 Task: Add an event with the title Annual Budget Planning, date '2024/05/21', time 8:00 AM to 10:00 AMand add a description: The quality assurance team will provide recommendations for process improvements based on their findings. These recommendations may include suggestions for enhancing project management practices, refining development methodologies, or implementing quality control measures., put the event into Yellow category . Add location for the event as: 789 Khan El Khalili Bazaar, Cairo, Egypt, logged in from the account softage.2@softage.netand send the event invitation to softage.1@softage.net and softage.3@softage.net. Set a reminder for the event 1 hour before
Action: Mouse moved to (98, 114)
Screenshot: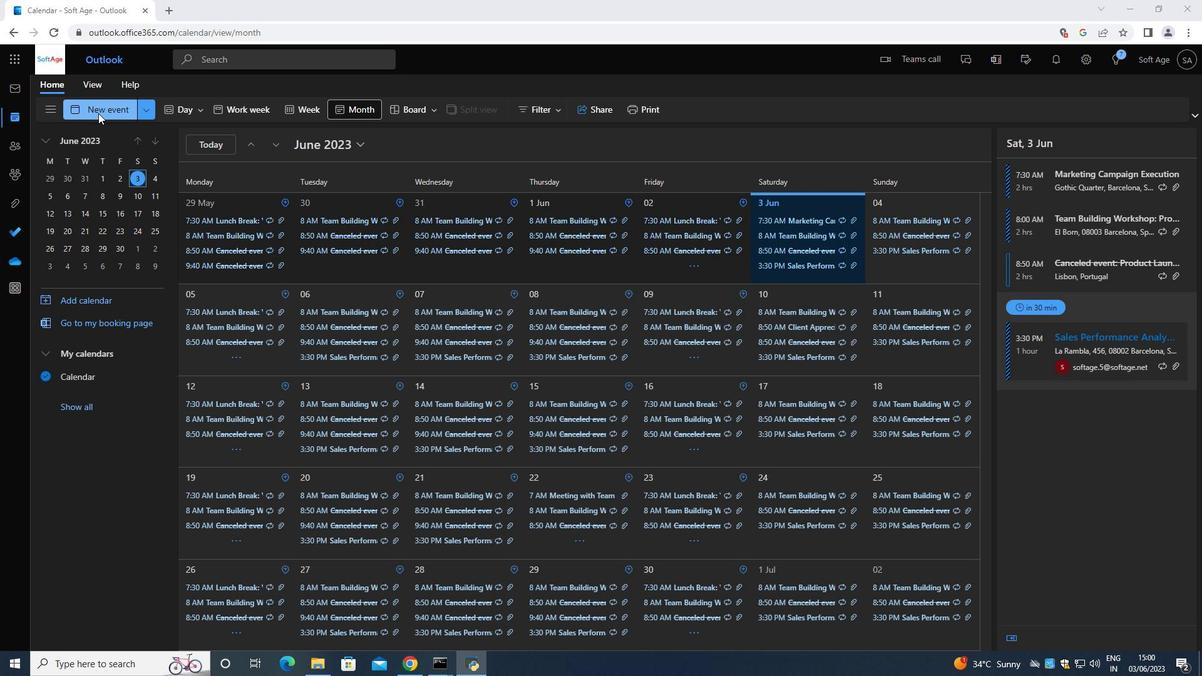 
Action: Mouse pressed left at (98, 114)
Screenshot: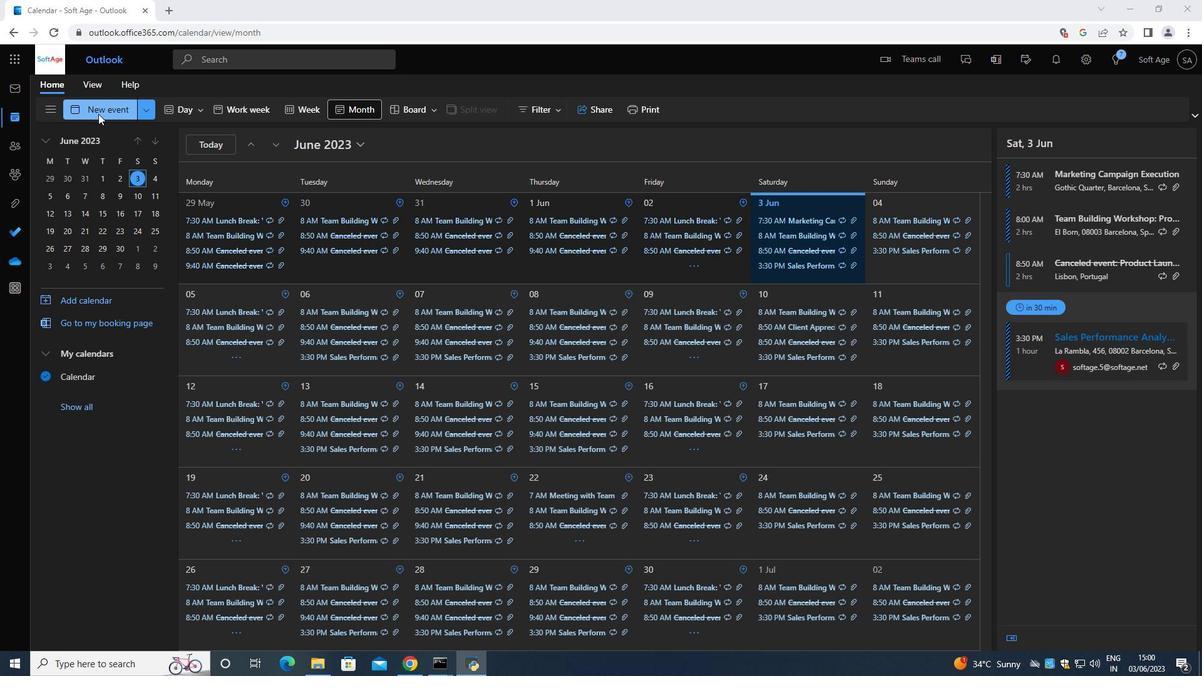 
Action: Mouse moved to (404, 186)
Screenshot: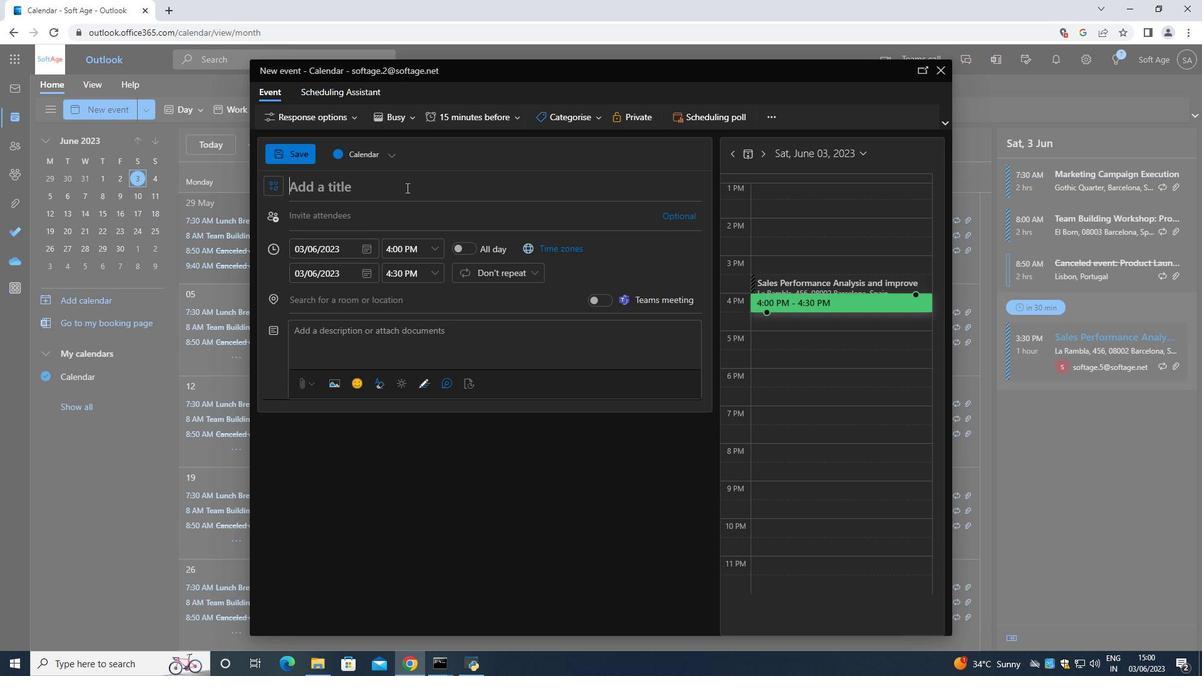 
Action: Key pressed <Key.shift><Key.shift><Key.shift><Key.shift>Annual<Key.space><Key.shift>Budget<Key.space><Key.shift>Planning<Key.space>
Screenshot: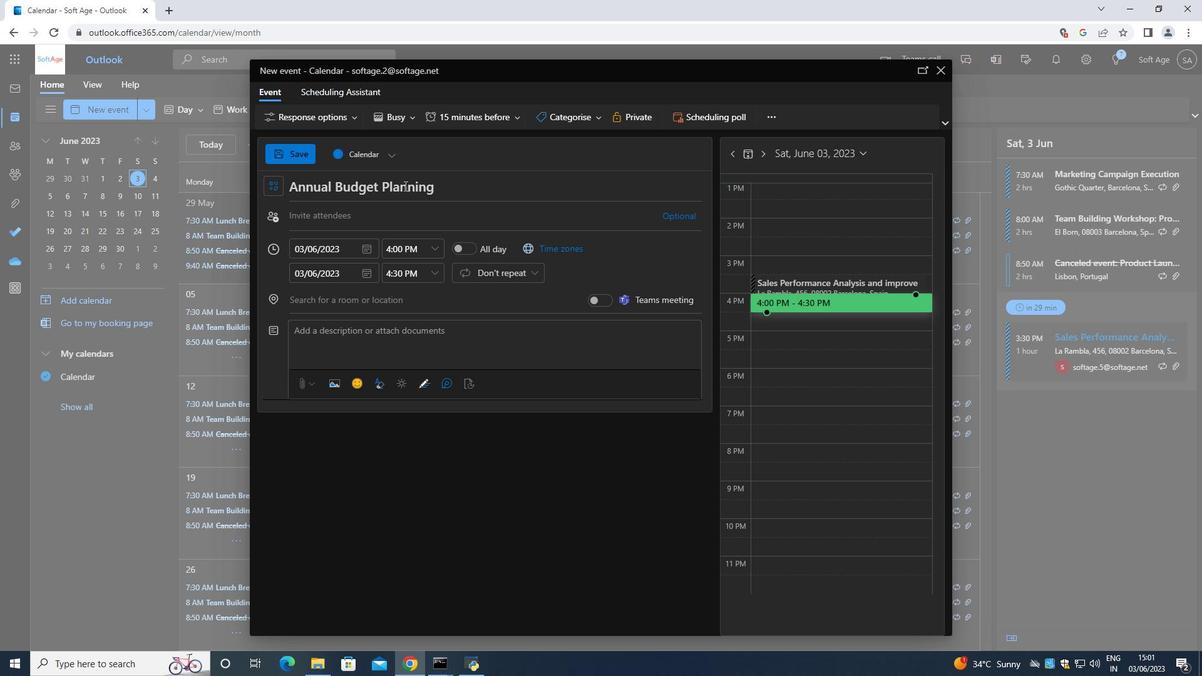 
Action: Mouse moved to (370, 250)
Screenshot: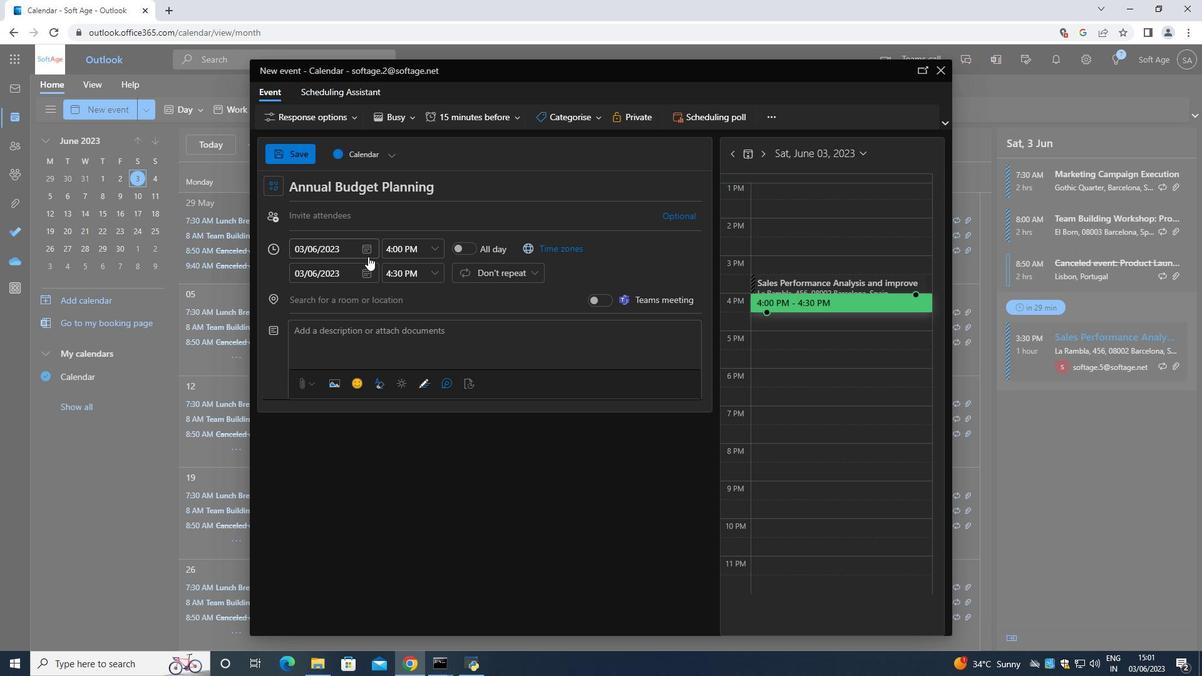 
Action: Mouse pressed left at (370, 250)
Screenshot: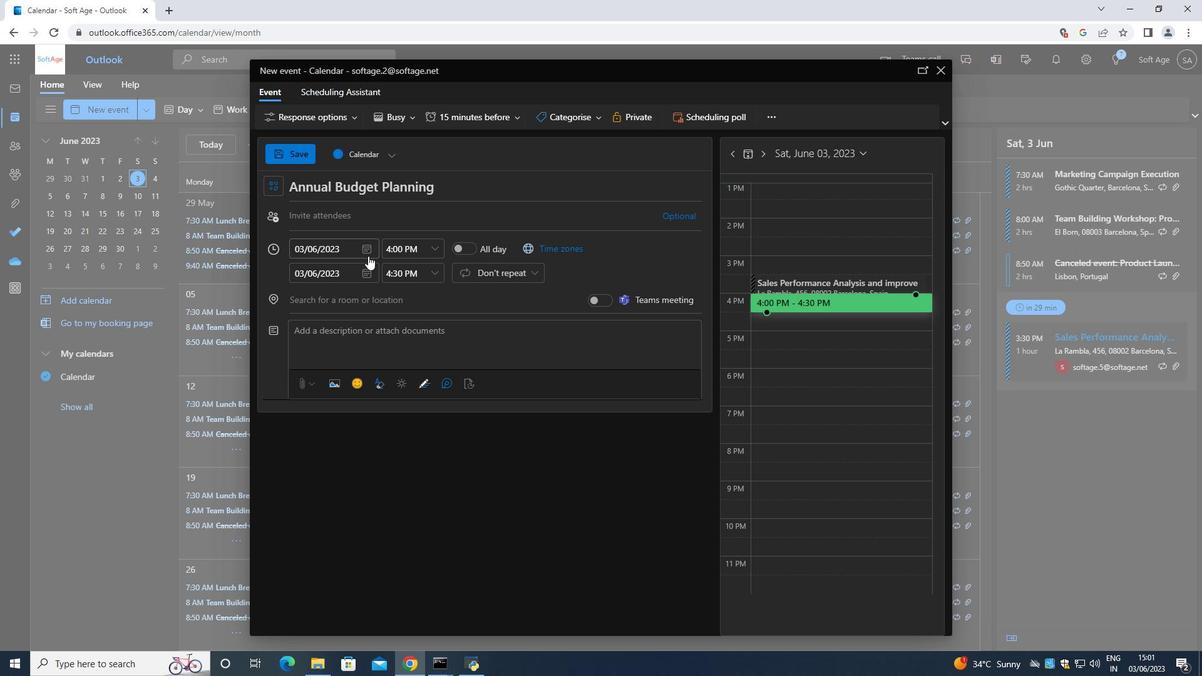 
Action: Mouse moved to (409, 279)
Screenshot: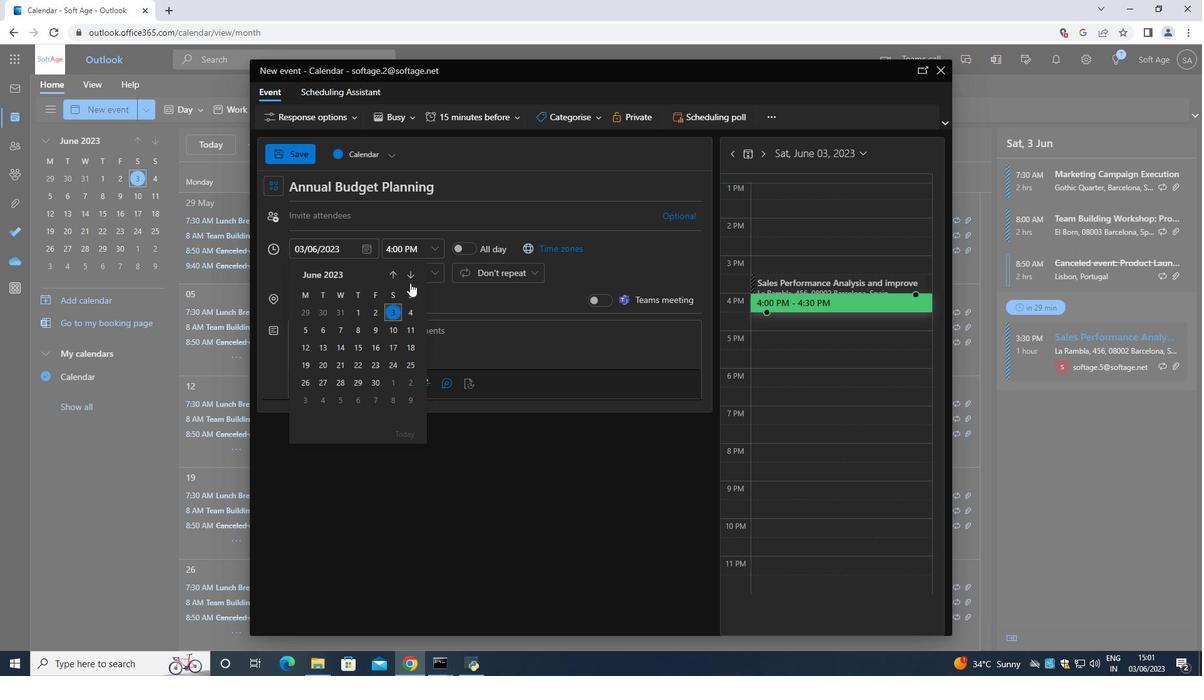 
Action: Mouse pressed left at (409, 279)
Screenshot: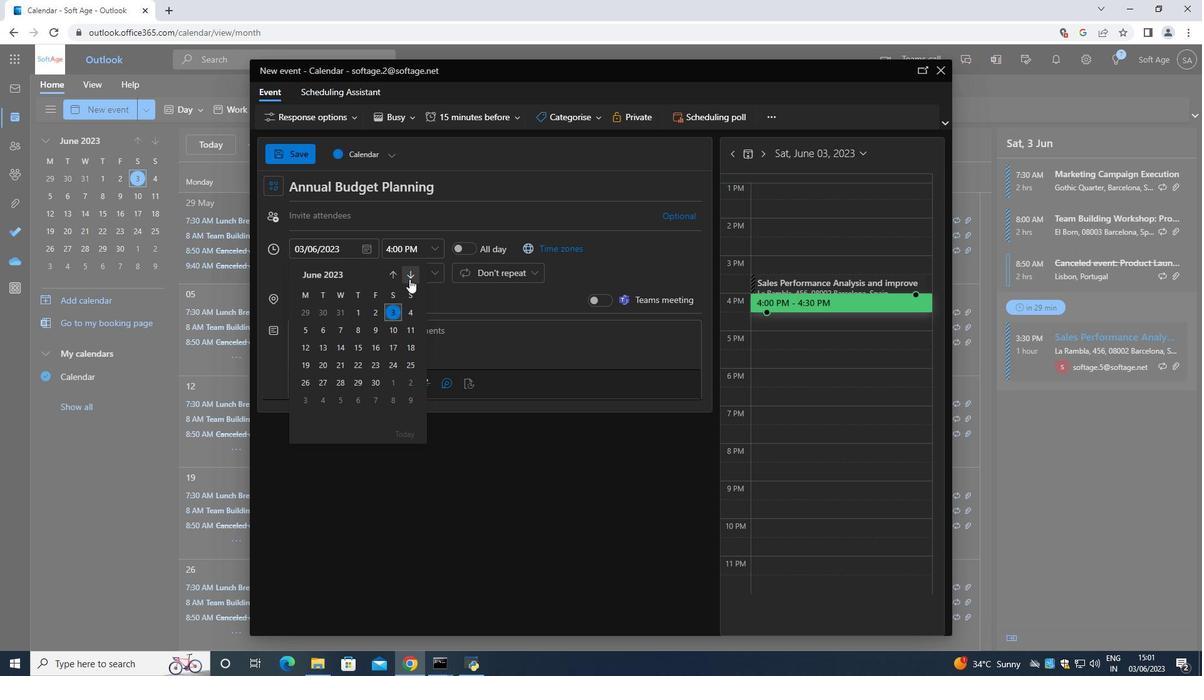 
Action: Mouse pressed left at (409, 279)
Screenshot: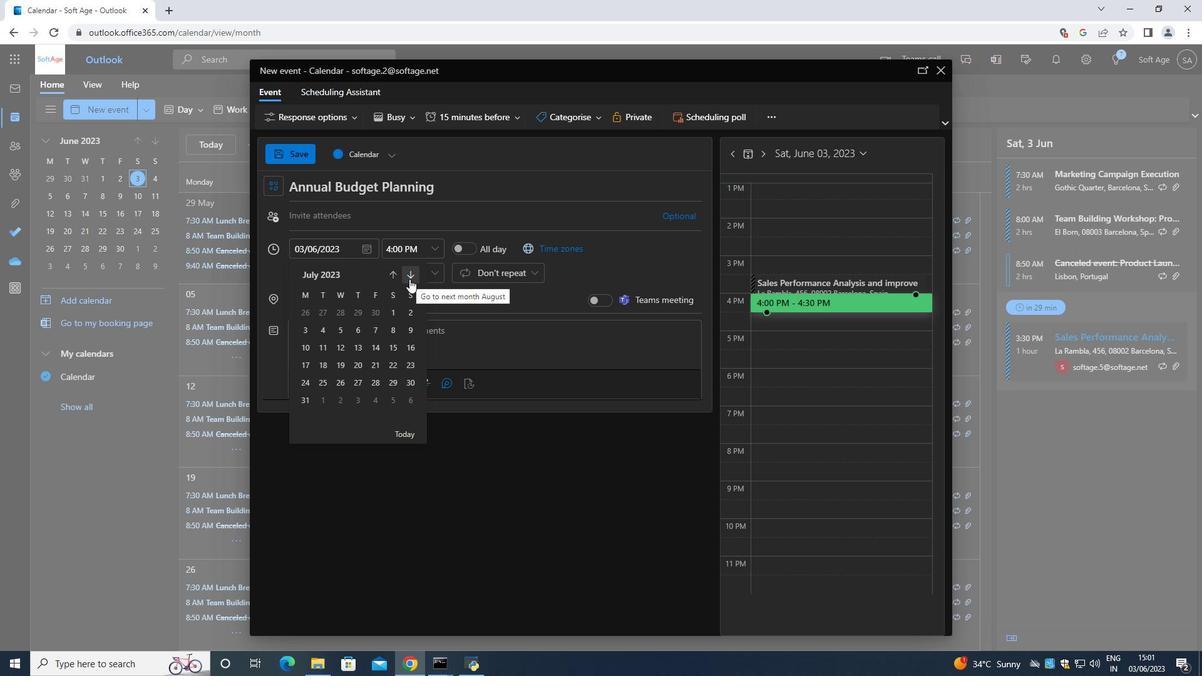 
Action: Mouse pressed left at (409, 279)
Screenshot: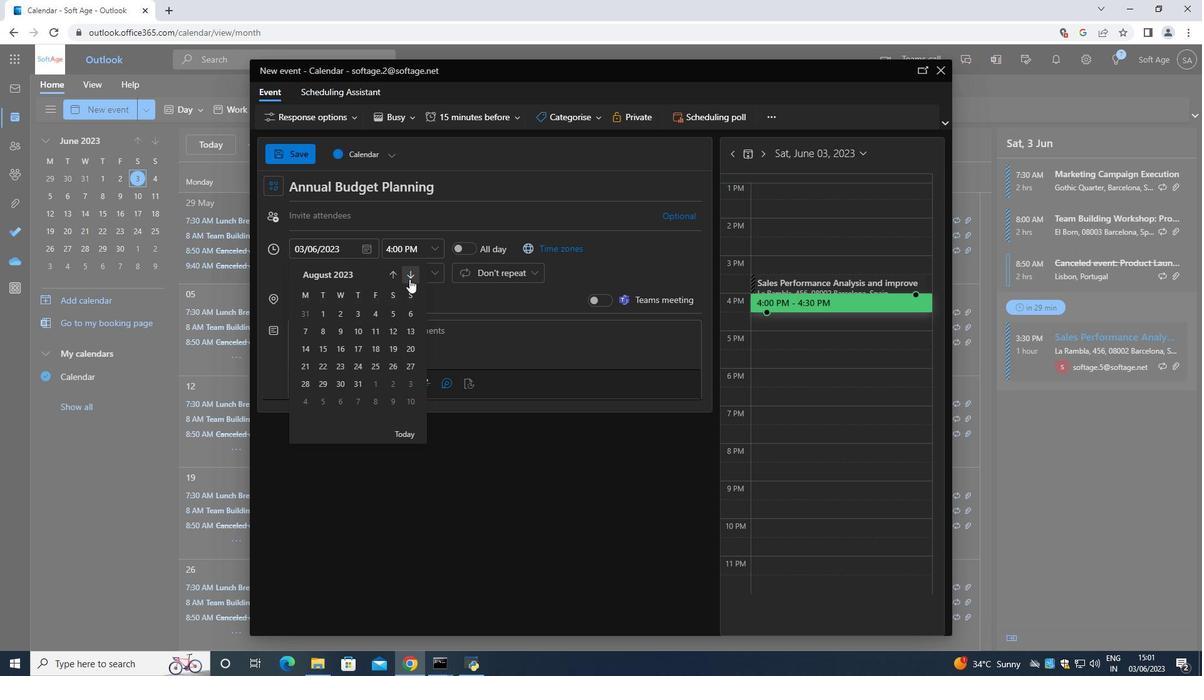 
Action: Mouse pressed left at (409, 279)
Screenshot: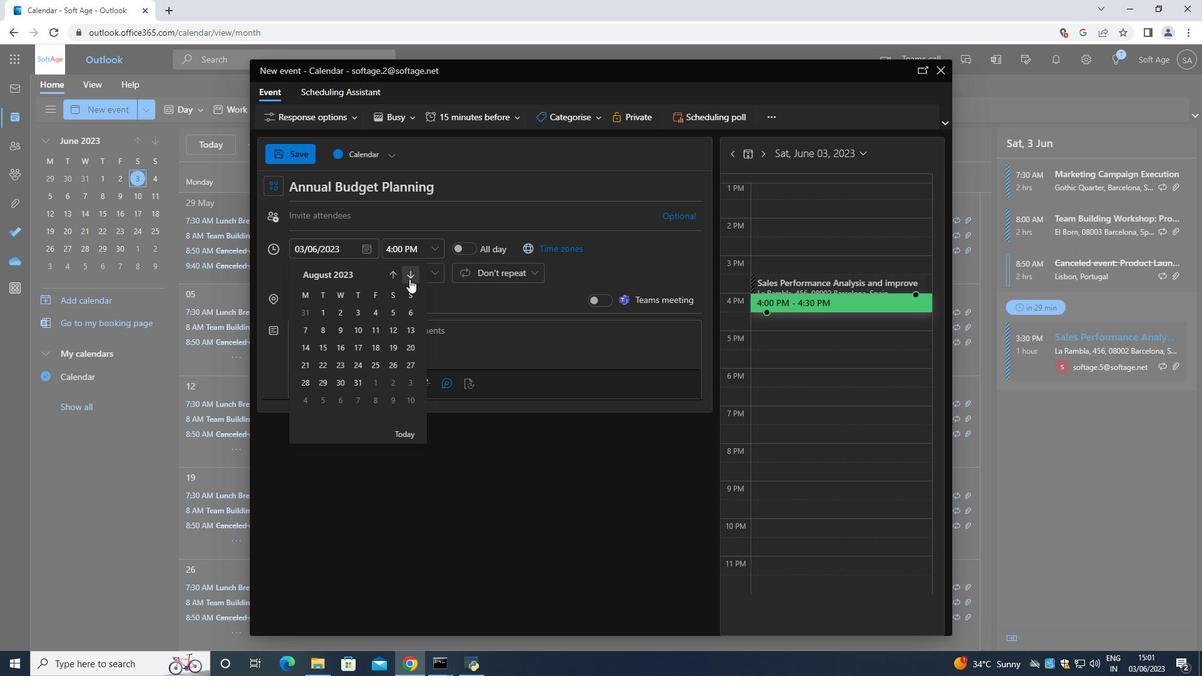 
Action: Mouse pressed left at (409, 279)
Screenshot: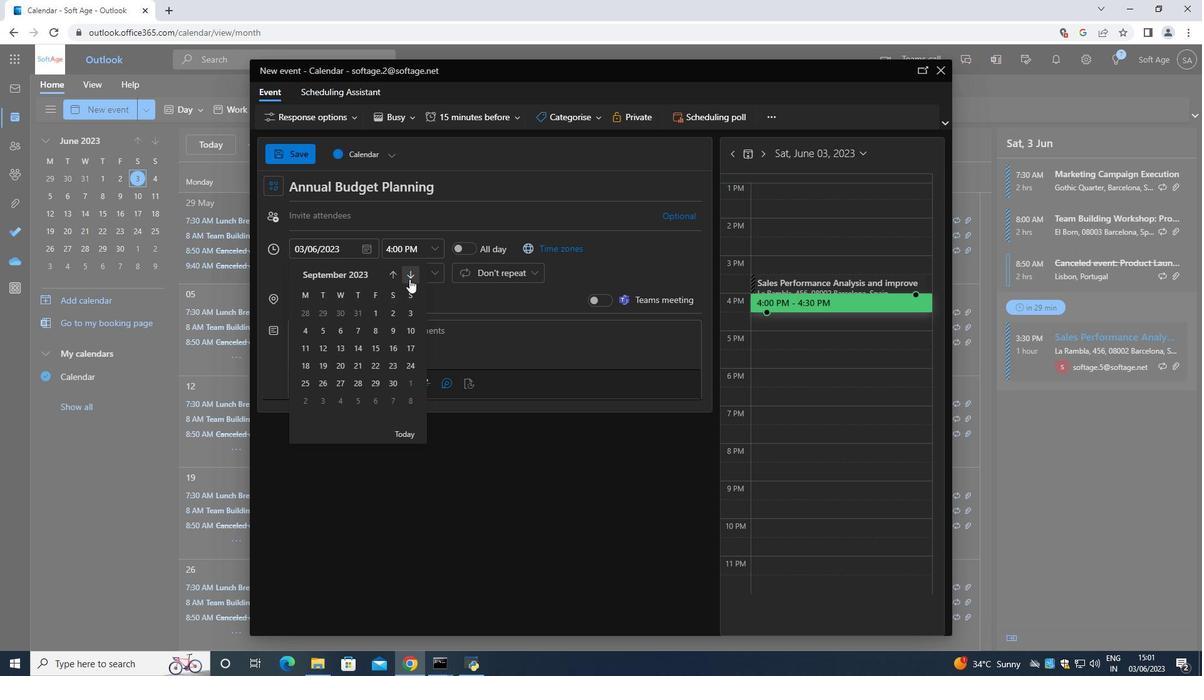 
Action: Mouse pressed left at (409, 279)
Screenshot: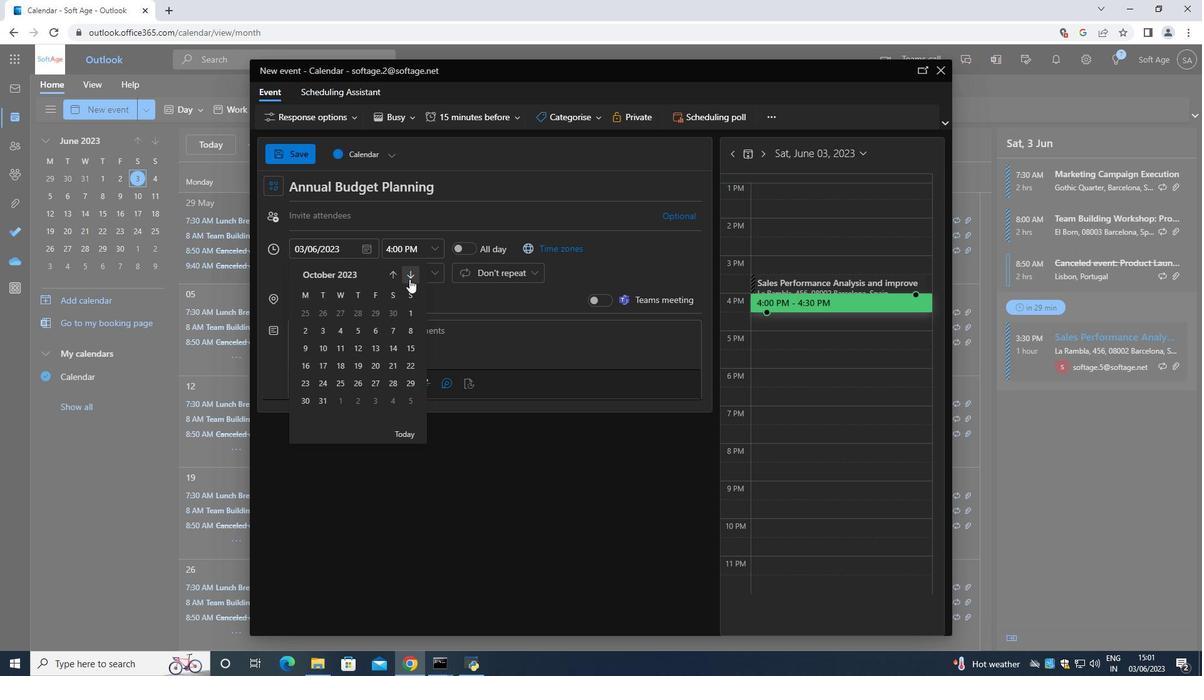 
Action: Mouse moved to (409, 278)
Screenshot: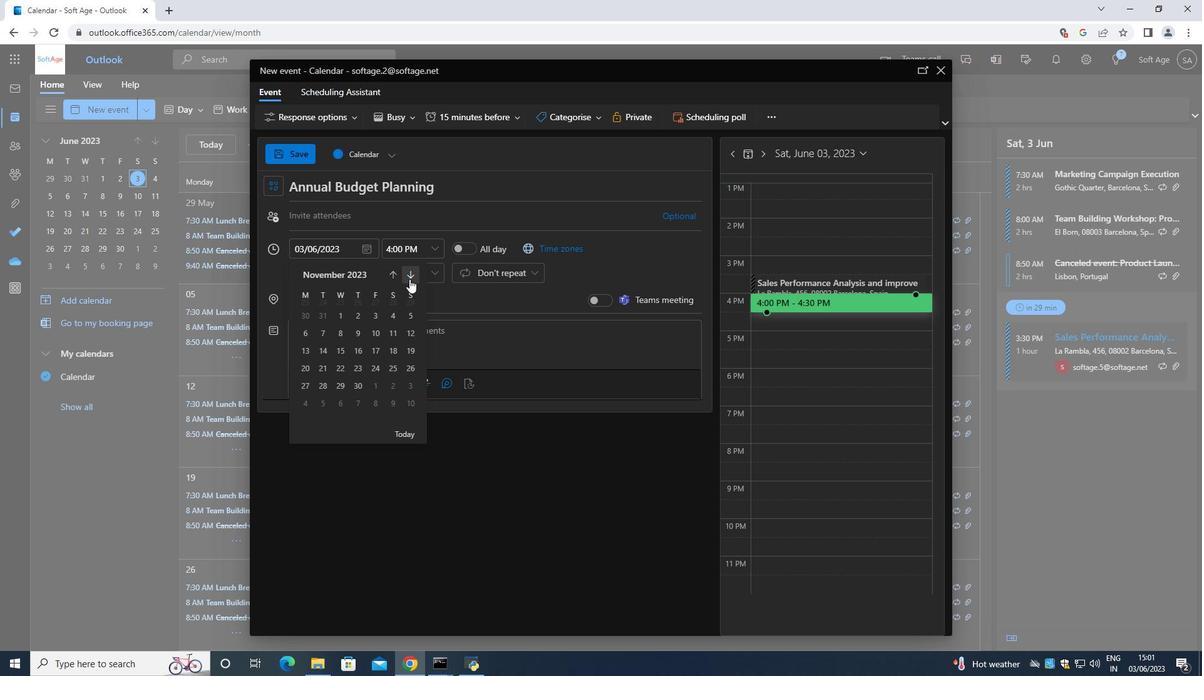 
Action: Mouse pressed left at (409, 278)
Screenshot: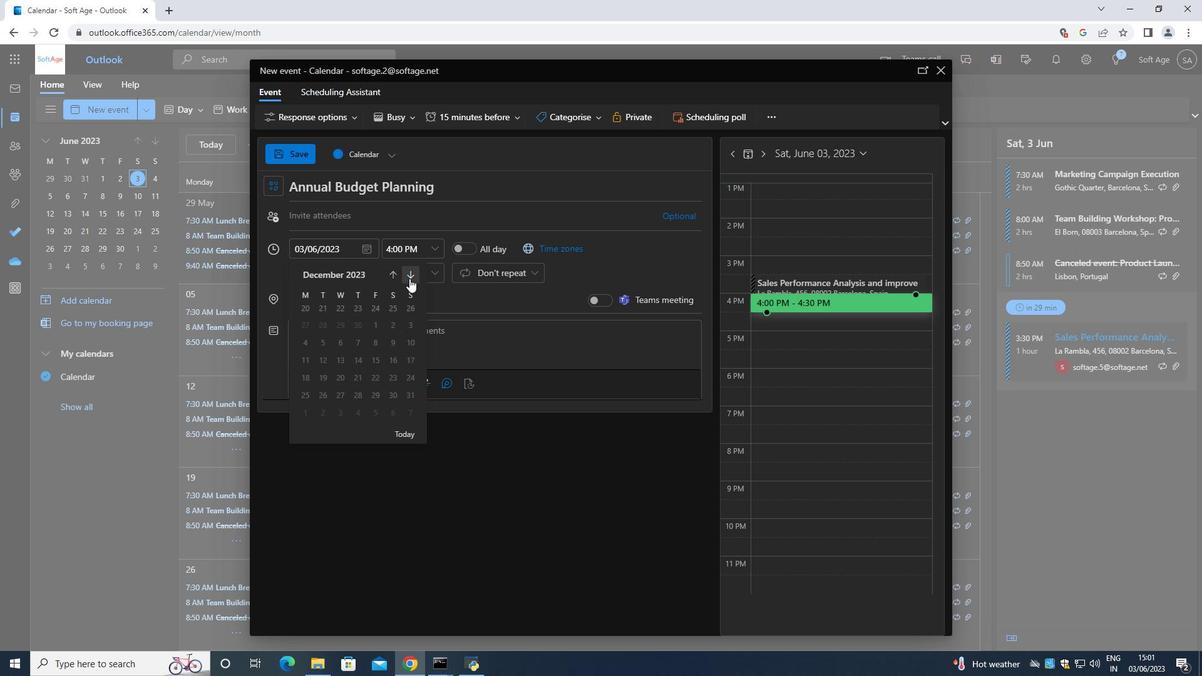 
Action: Mouse pressed left at (409, 278)
Screenshot: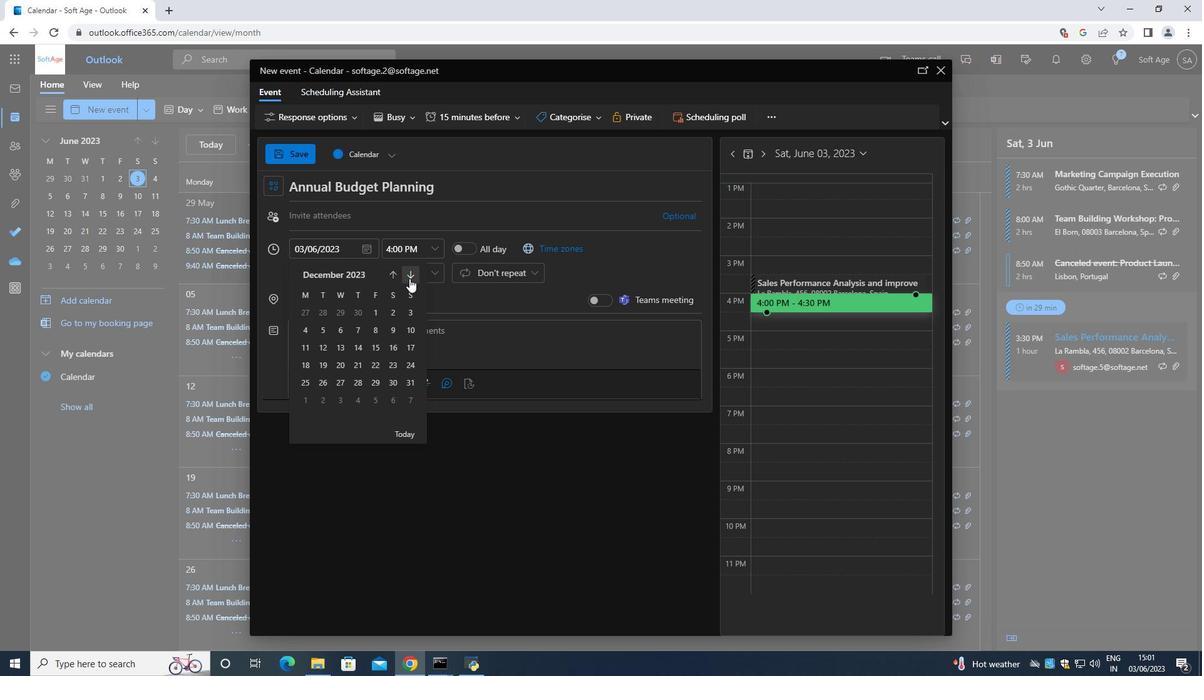 
Action: Mouse pressed left at (409, 278)
Screenshot: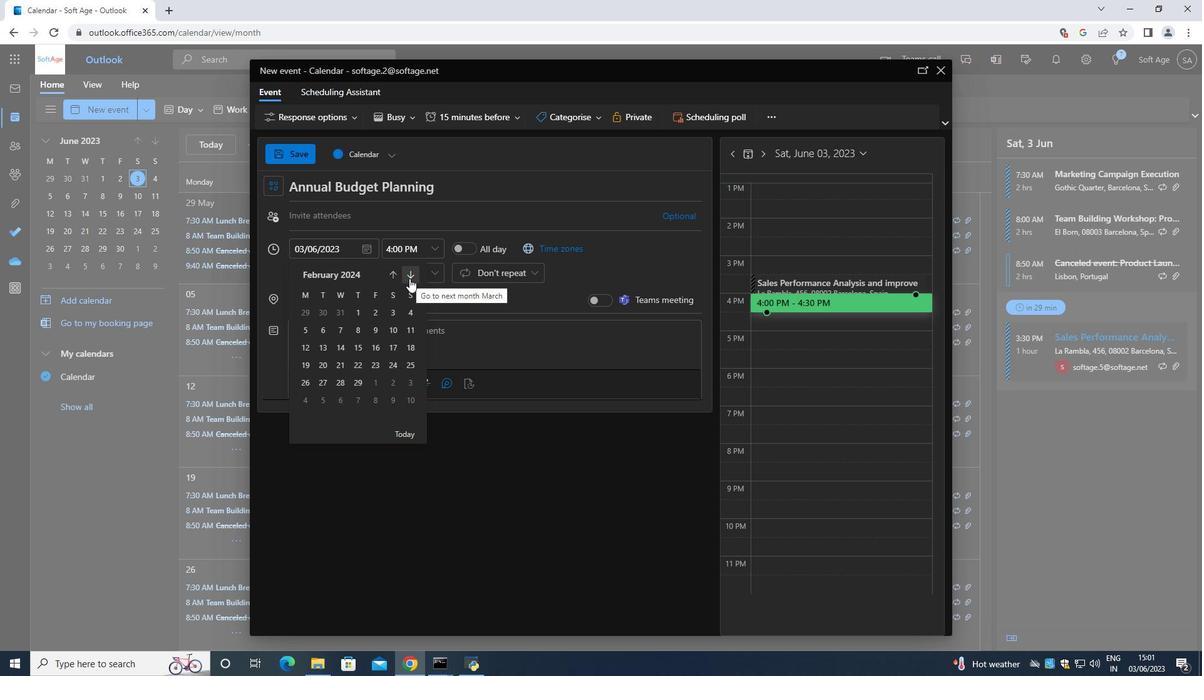 
Action: Mouse pressed left at (409, 278)
Screenshot: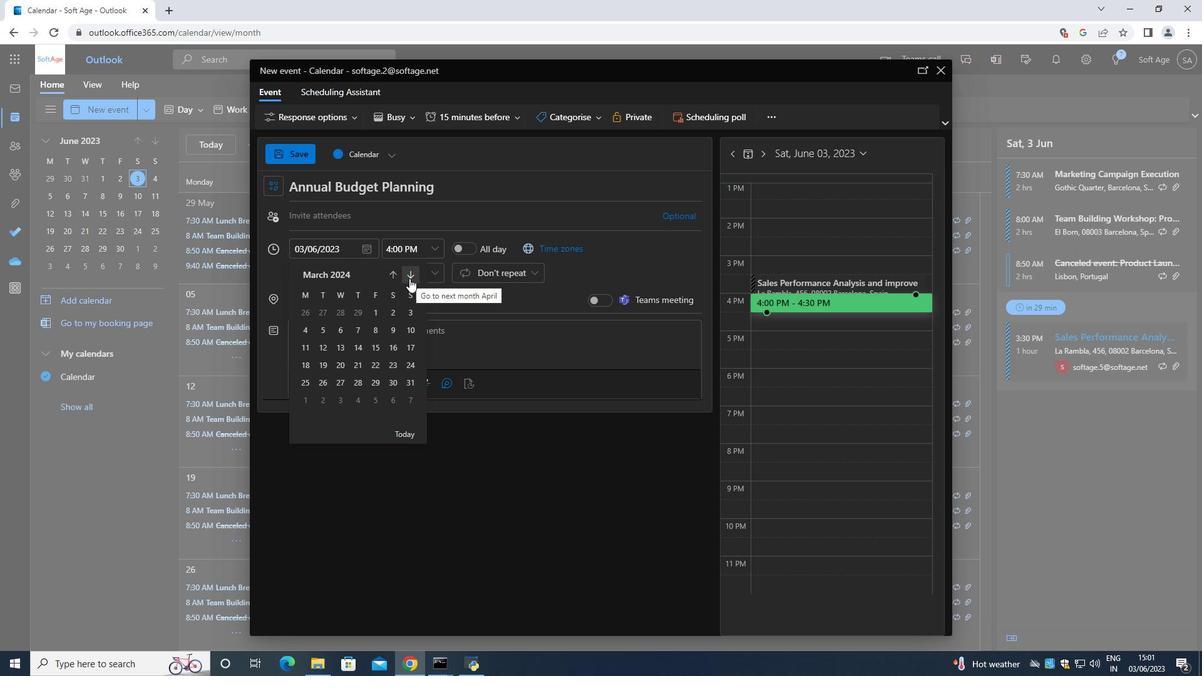 
Action: Mouse pressed left at (409, 278)
Screenshot: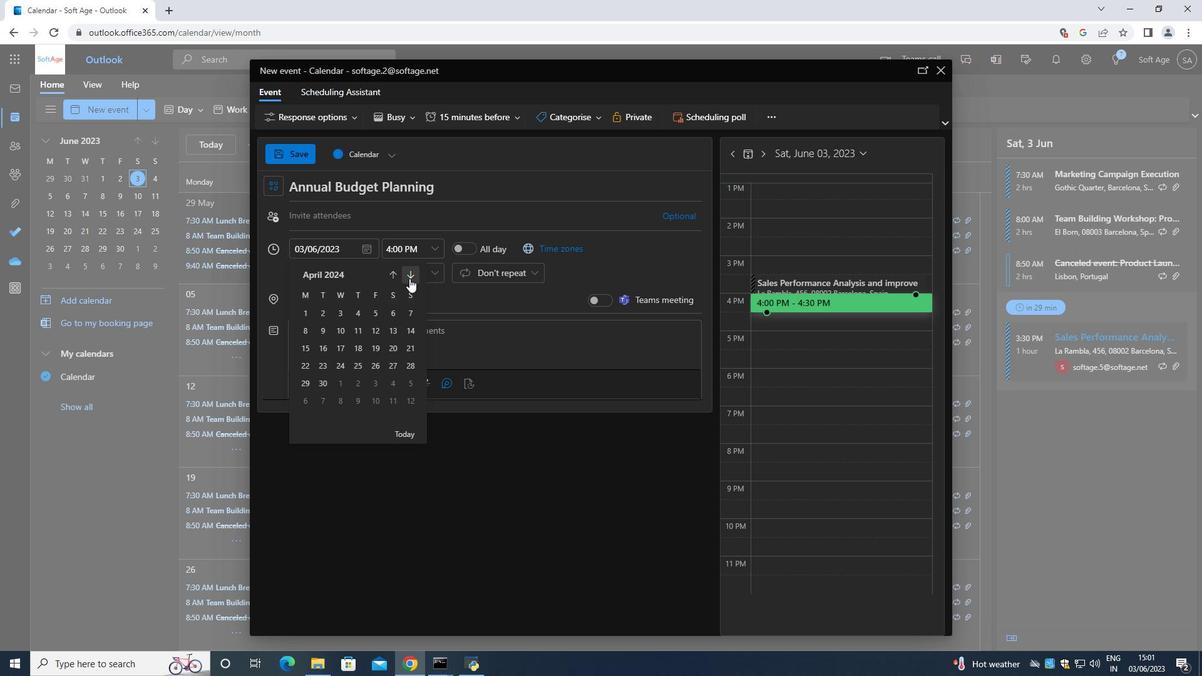 
Action: Mouse moved to (326, 367)
Screenshot: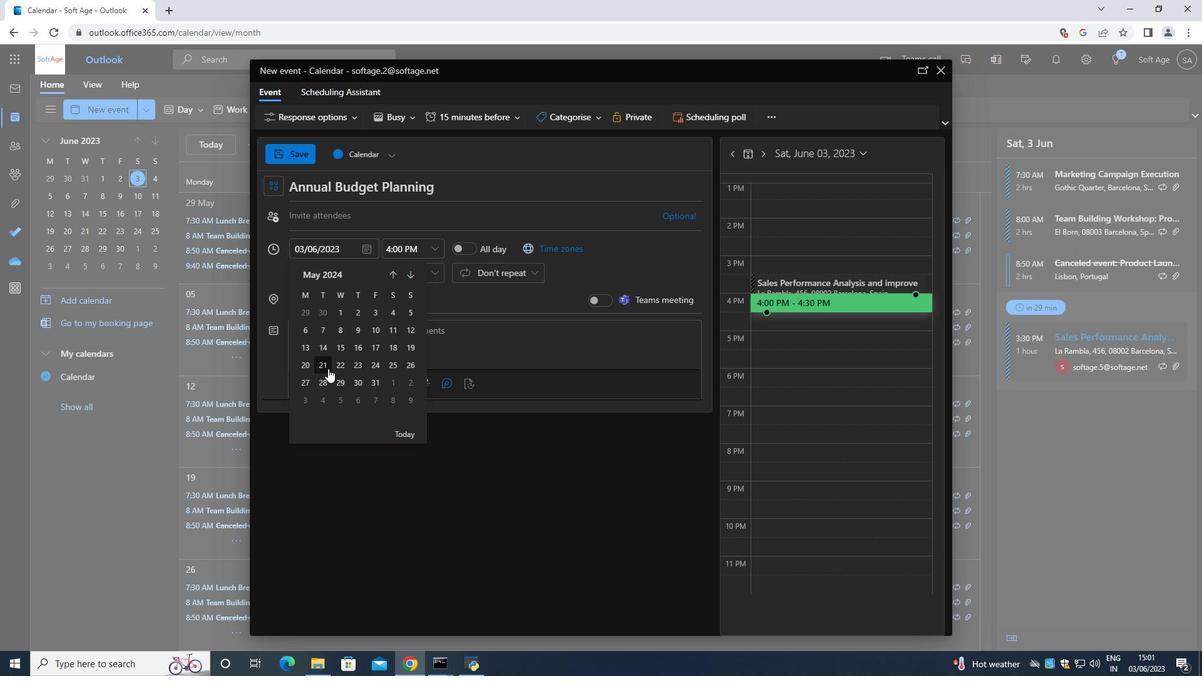 
Action: Mouse pressed left at (326, 367)
Screenshot: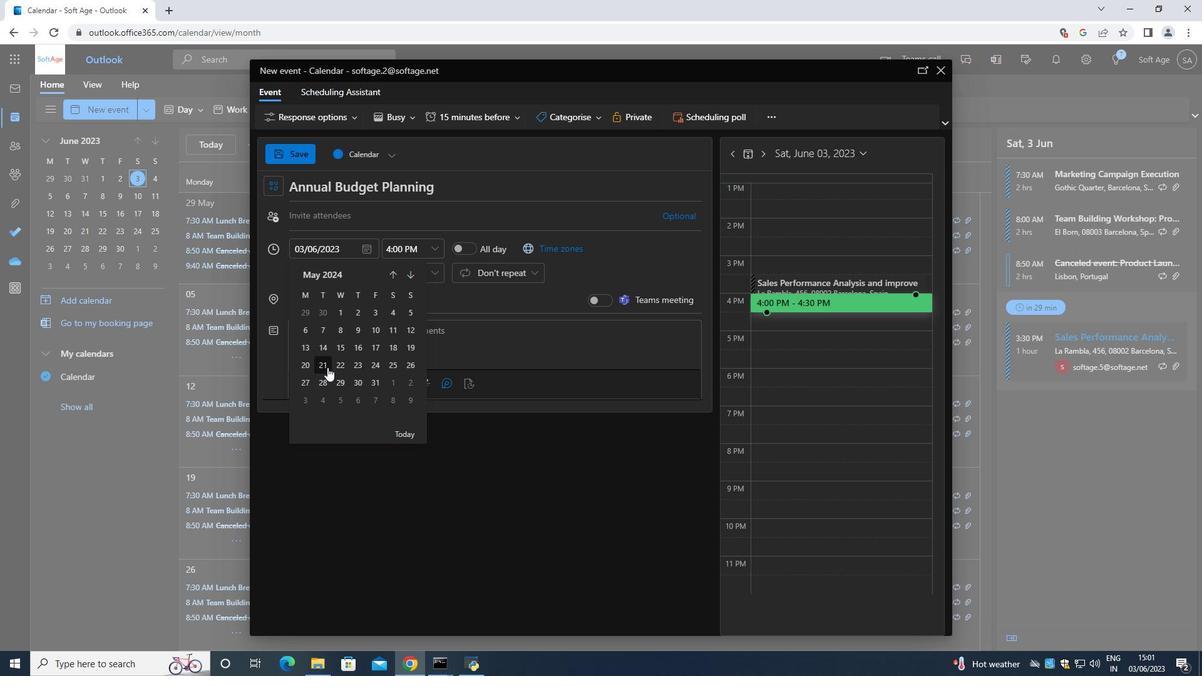 
Action: Mouse moved to (438, 251)
Screenshot: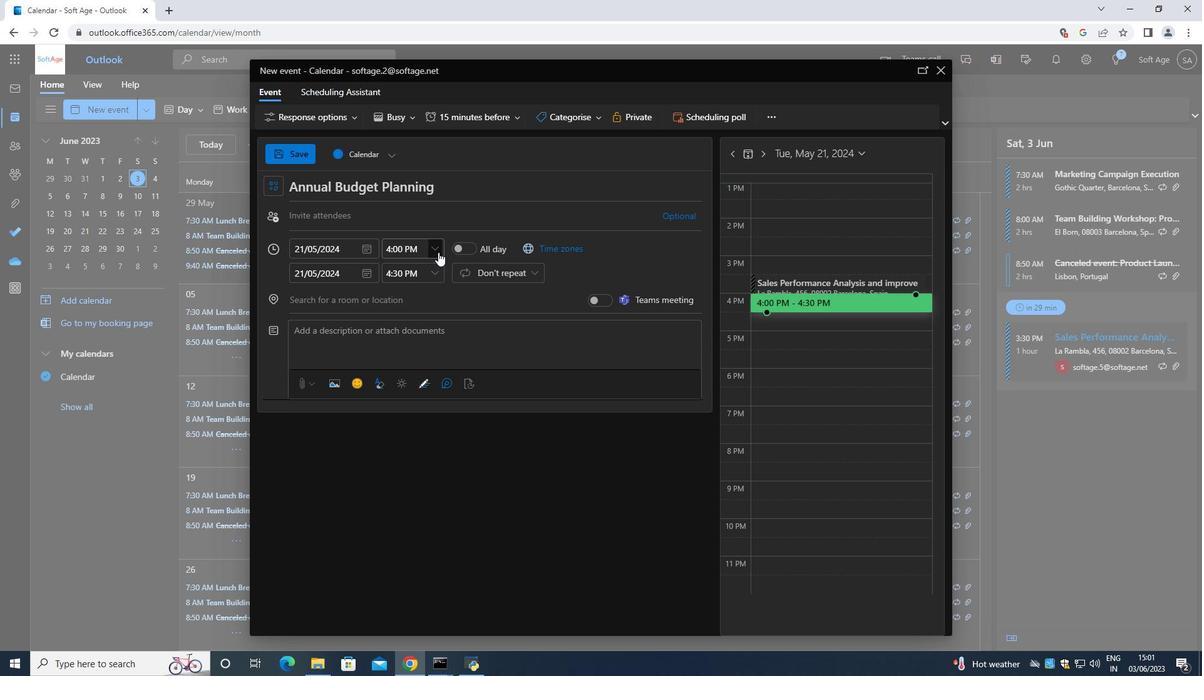 
Action: Mouse pressed left at (438, 251)
Screenshot: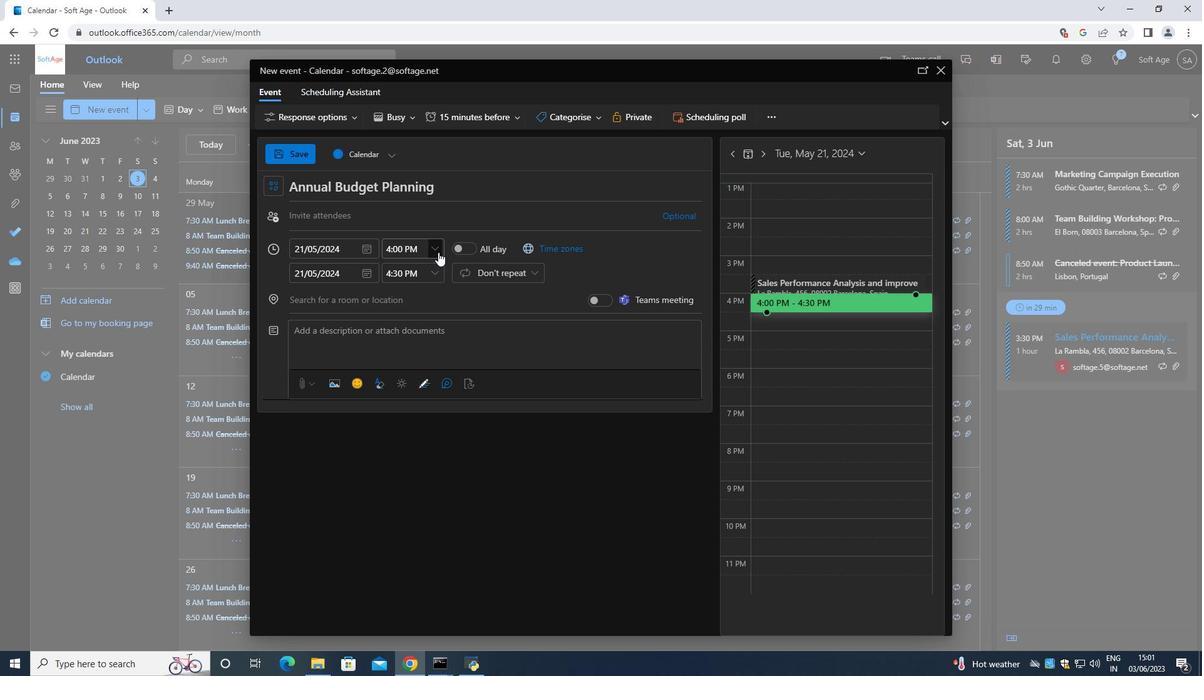 
Action: Mouse moved to (432, 274)
Screenshot: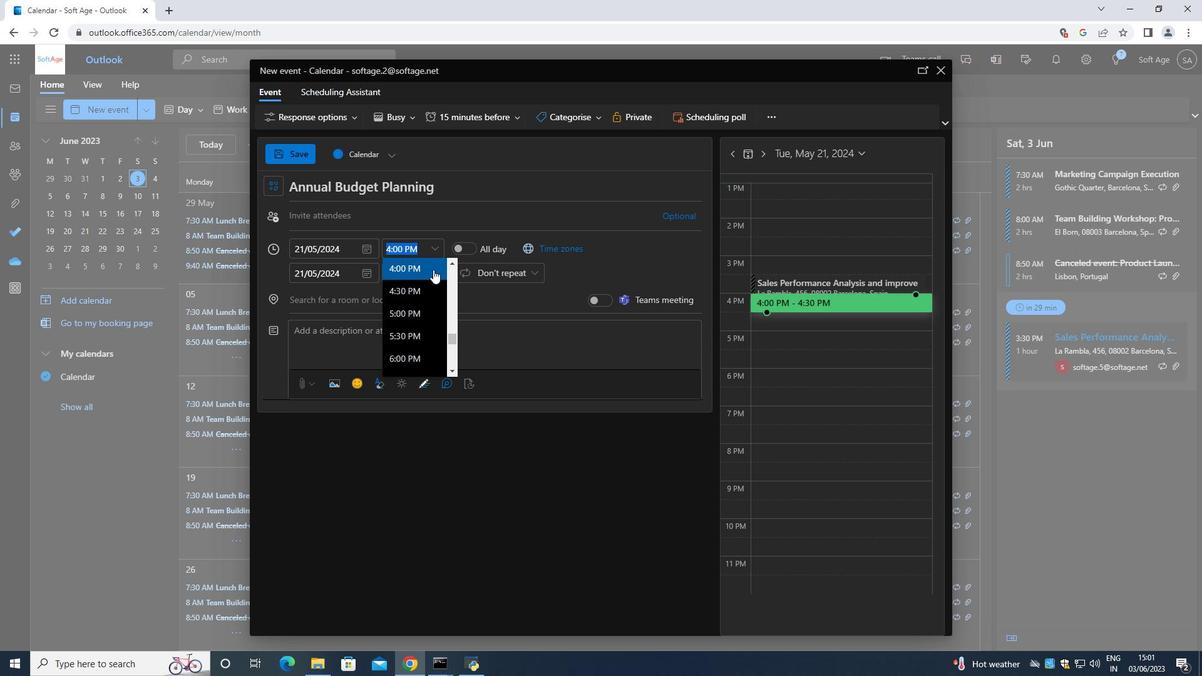 
Action: Mouse scrolled (432, 275) with delta (0, 0)
Screenshot: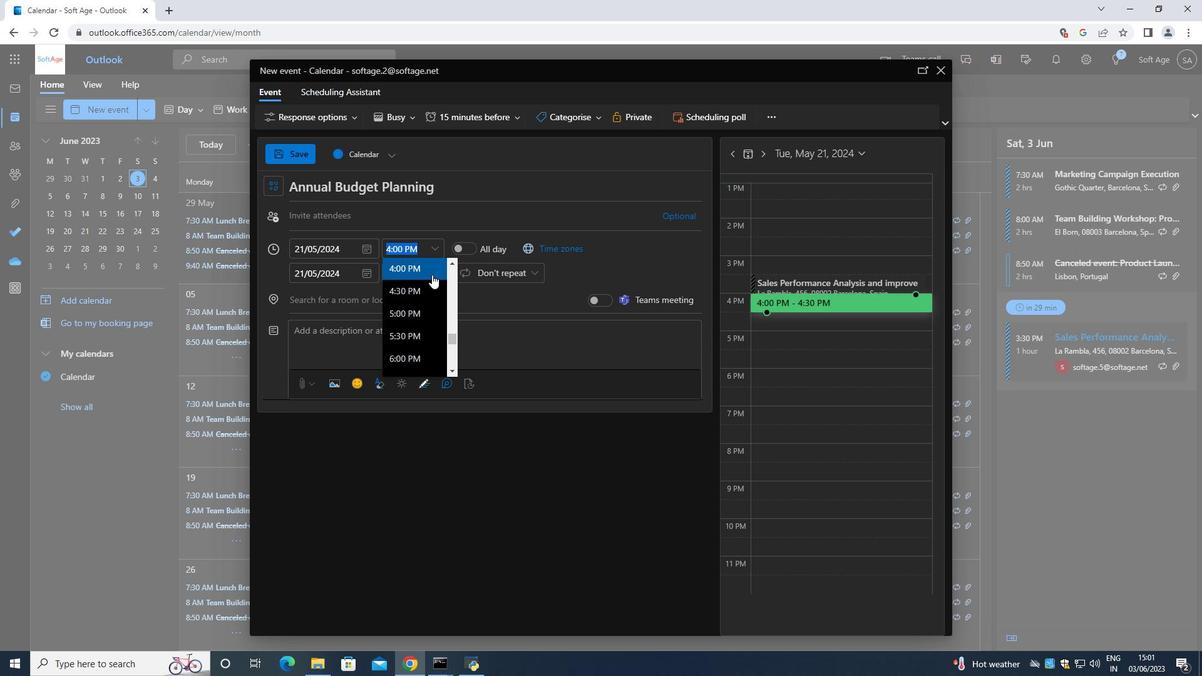 
Action: Mouse moved to (432, 275)
Screenshot: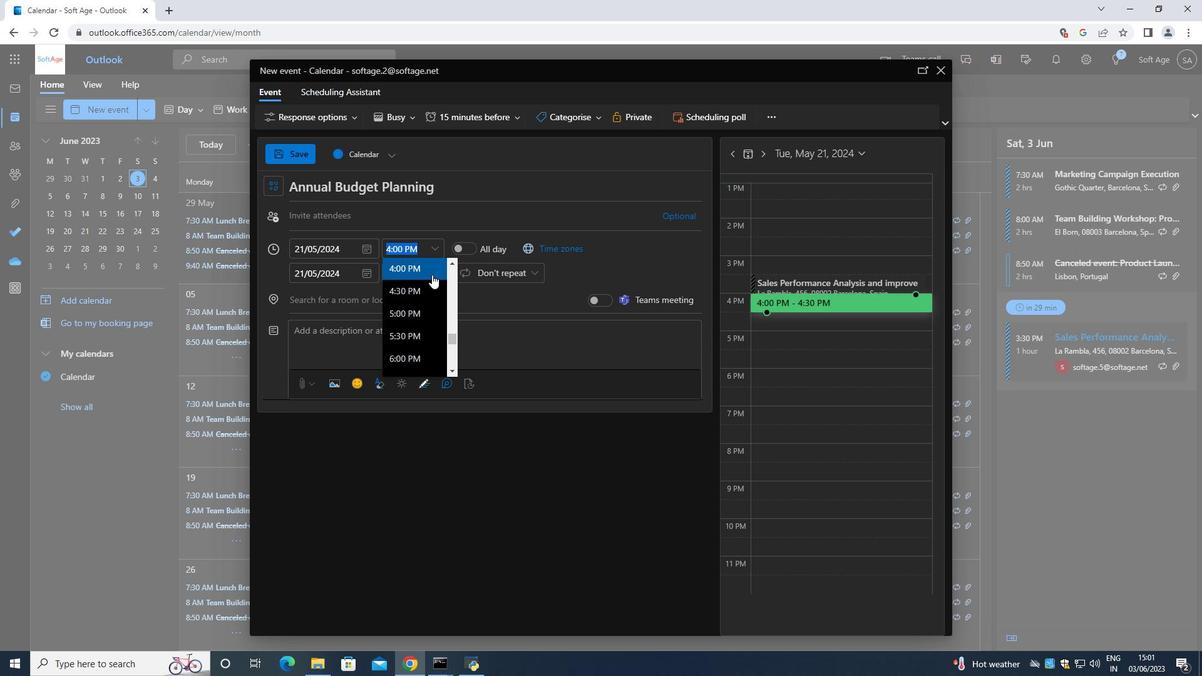 
Action: Mouse scrolled (432, 276) with delta (0, 0)
Screenshot: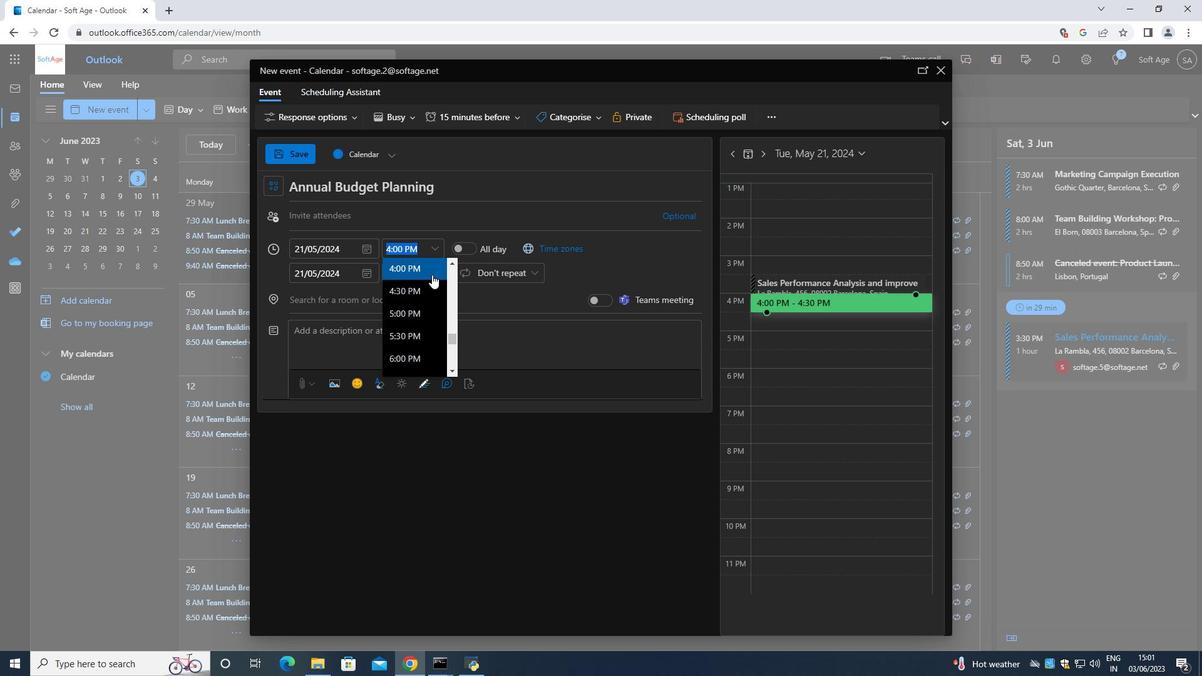 
Action: Mouse scrolled (432, 276) with delta (0, 0)
Screenshot: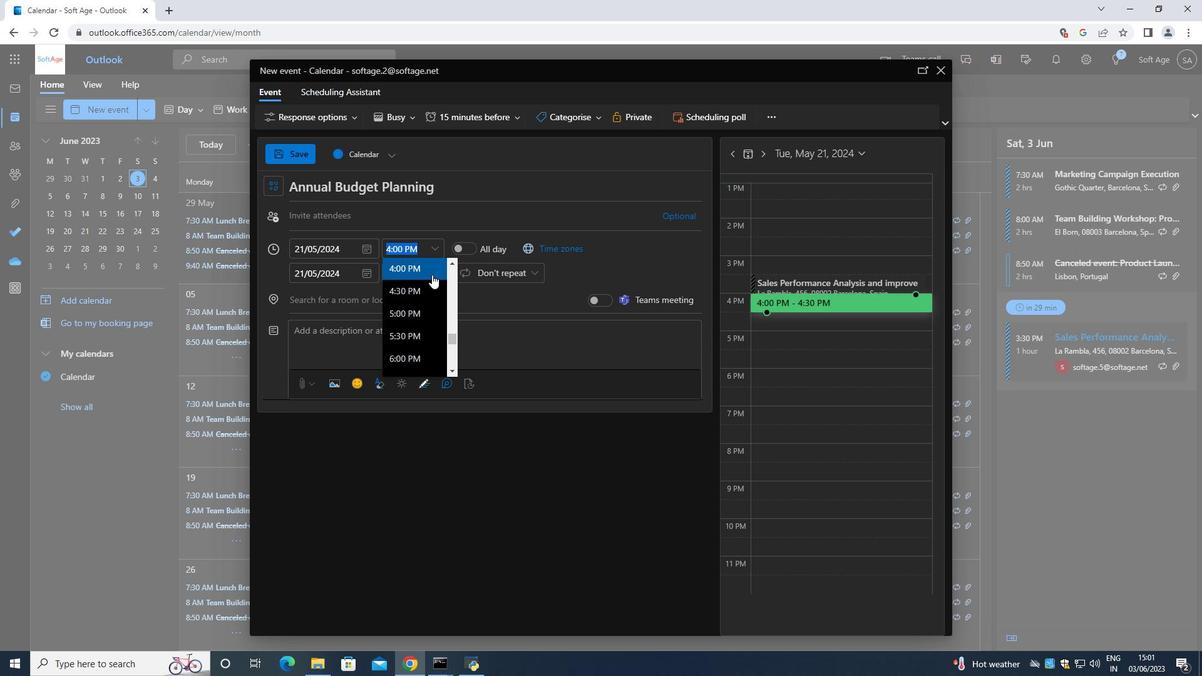 
Action: Mouse moved to (432, 275)
Screenshot: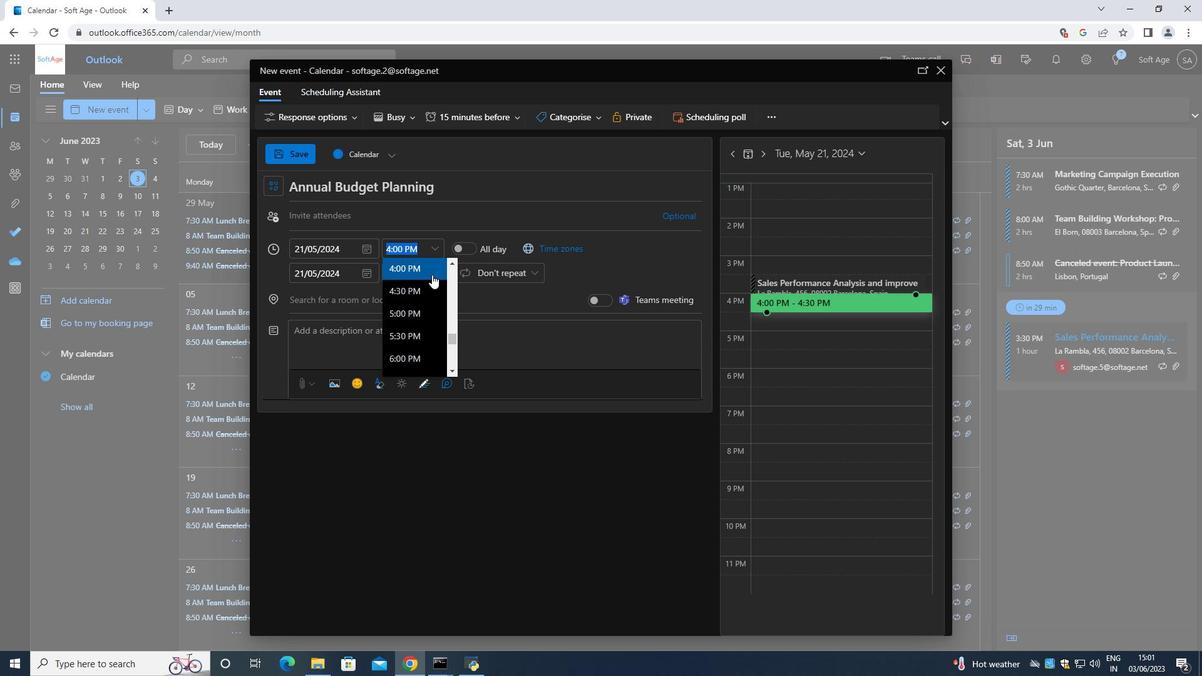 
Action: Mouse scrolled (432, 276) with delta (0, 0)
Screenshot: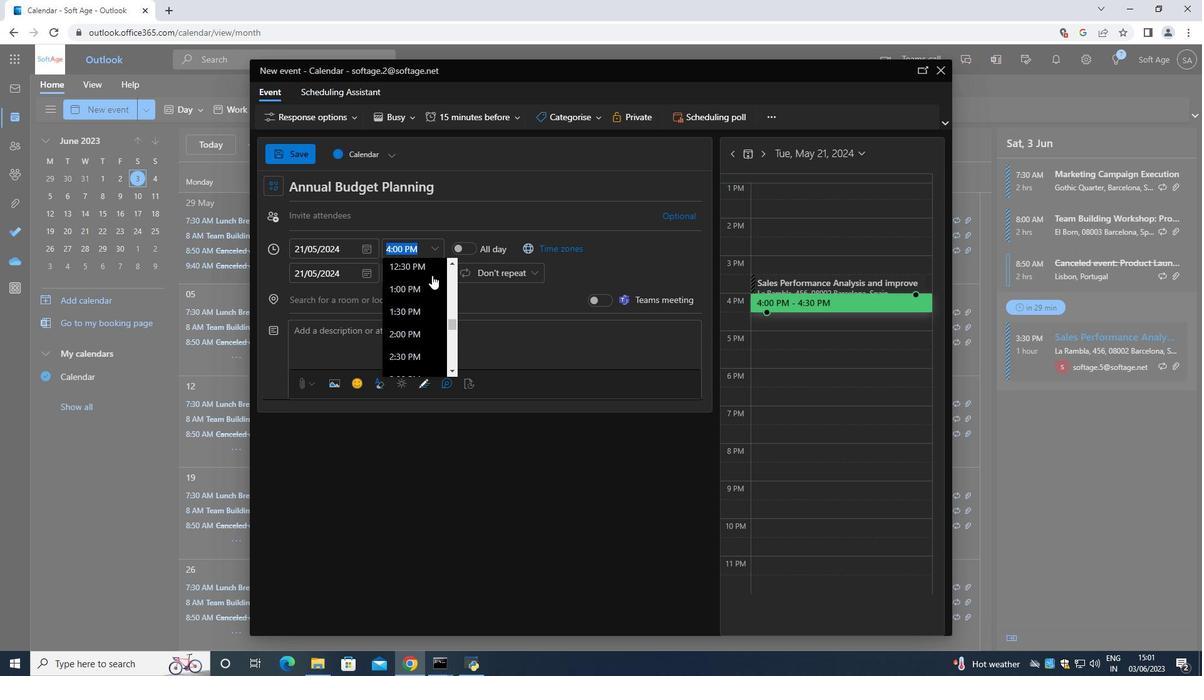 
Action: Mouse scrolled (432, 276) with delta (0, 0)
Screenshot: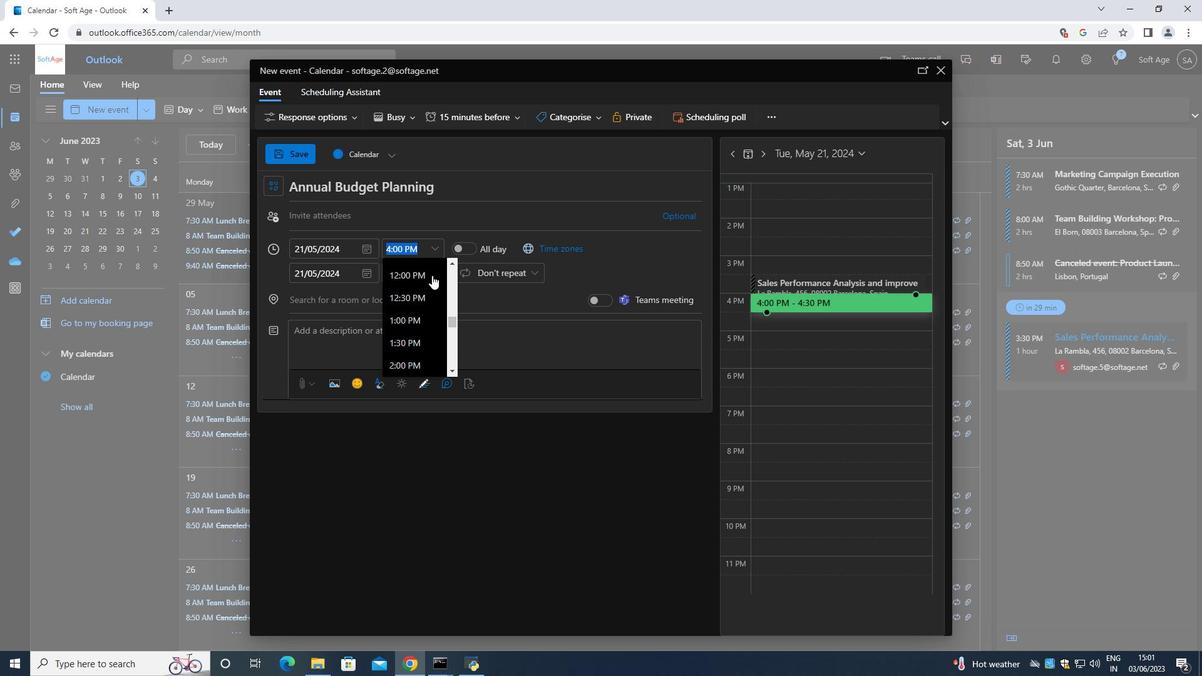 
Action: Mouse scrolled (432, 276) with delta (0, 0)
Screenshot: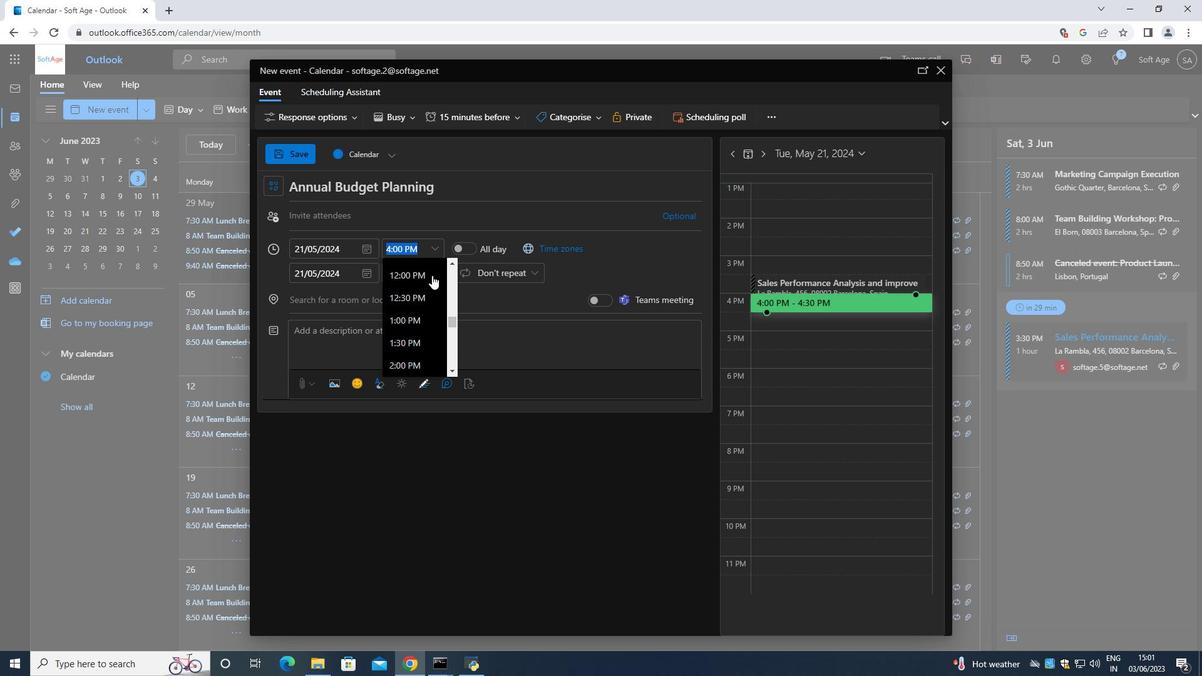 
Action: Mouse scrolled (432, 276) with delta (0, 0)
Screenshot: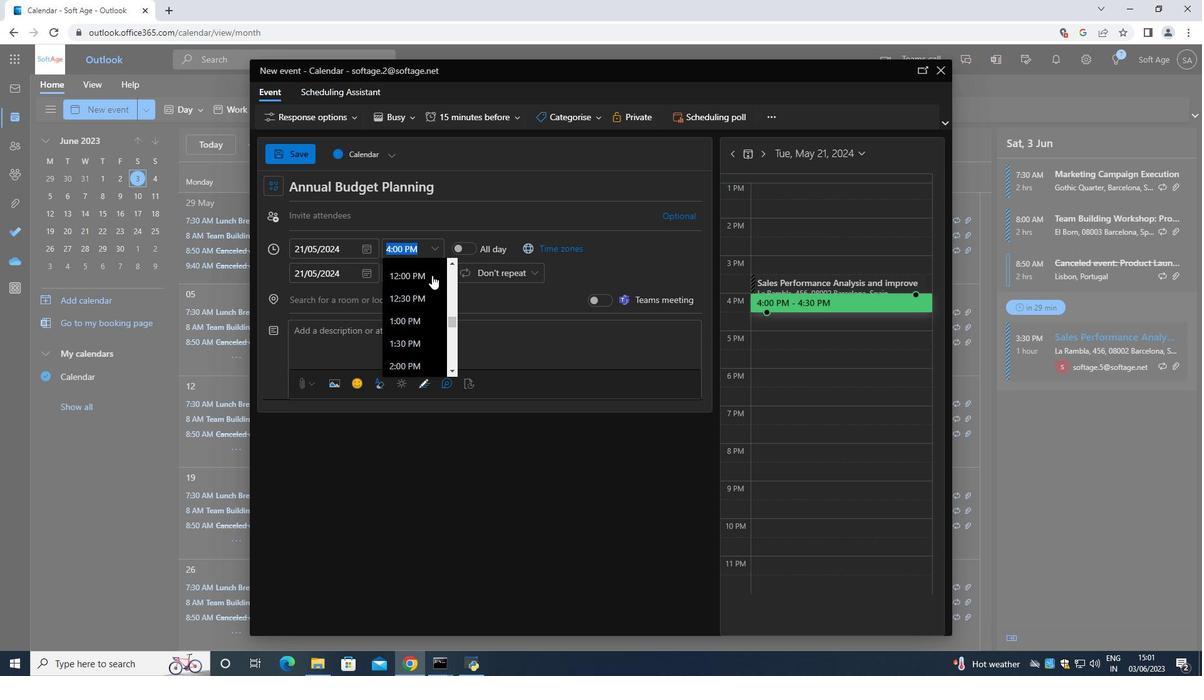 
Action: Mouse moved to (417, 340)
Screenshot: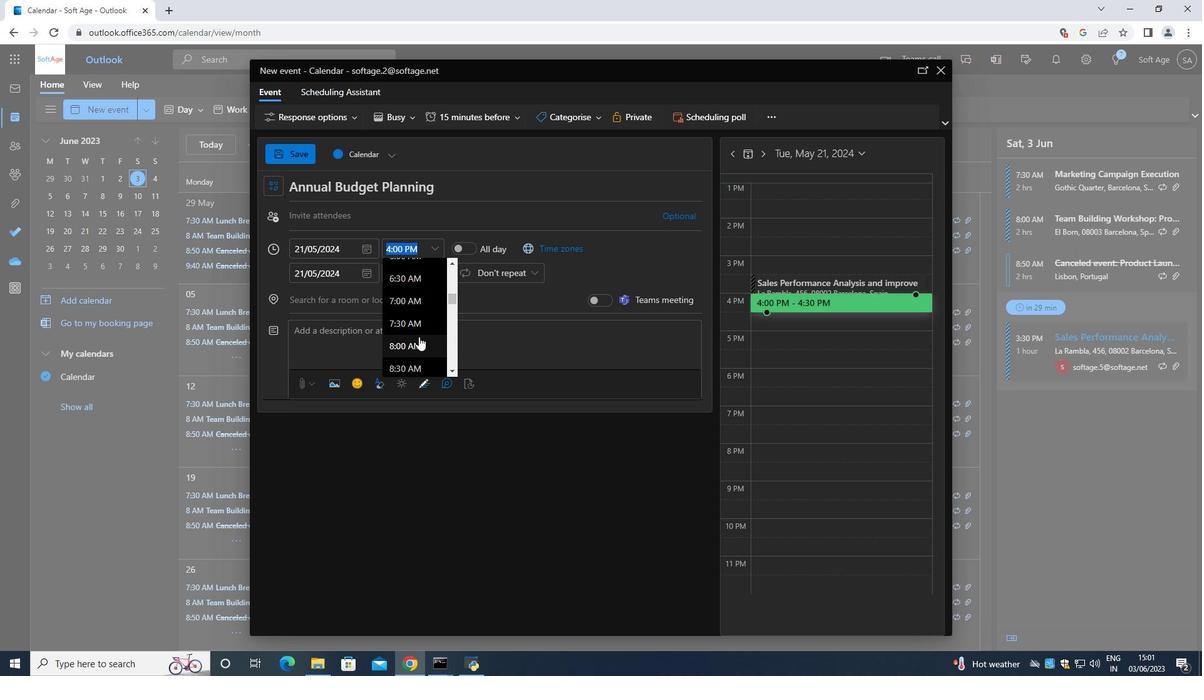 
Action: Mouse pressed left at (417, 340)
Screenshot: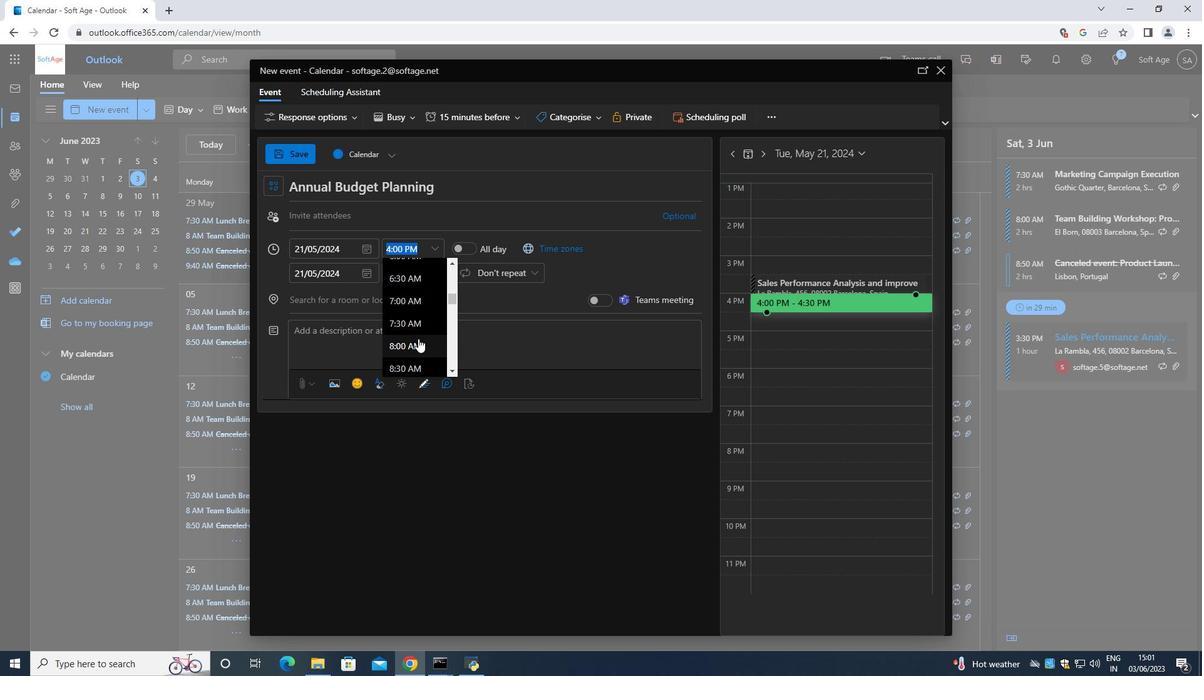 
Action: Mouse moved to (433, 274)
Screenshot: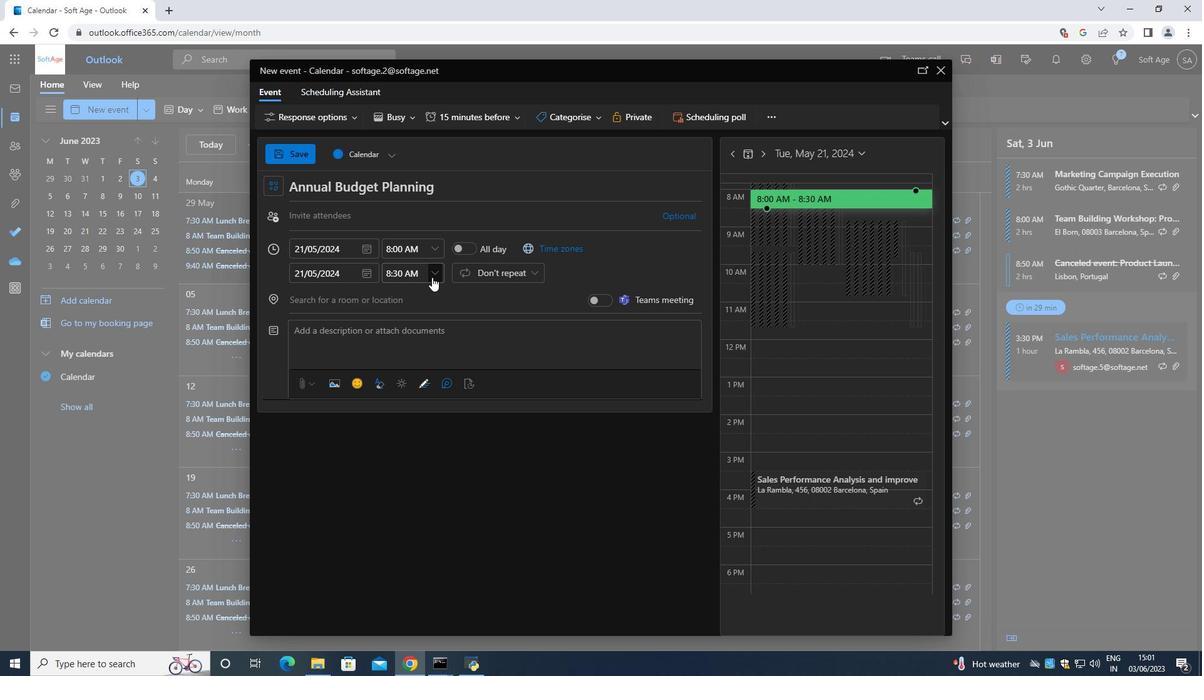 
Action: Mouse pressed left at (433, 274)
Screenshot: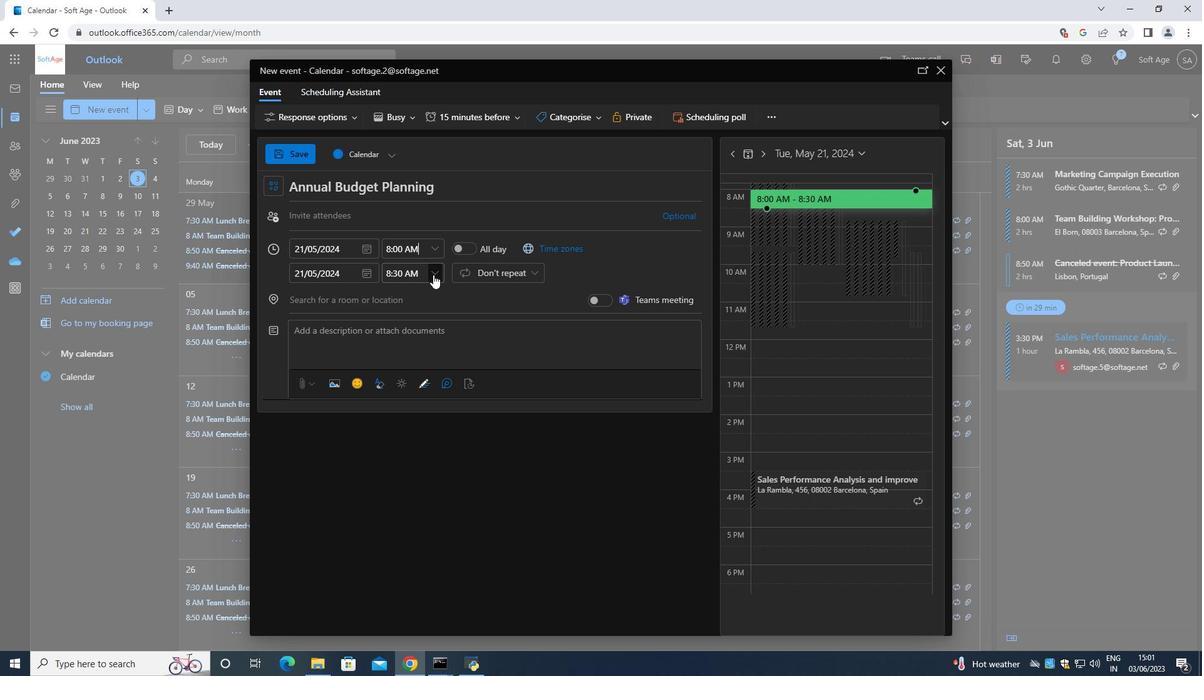
Action: Mouse moved to (420, 360)
Screenshot: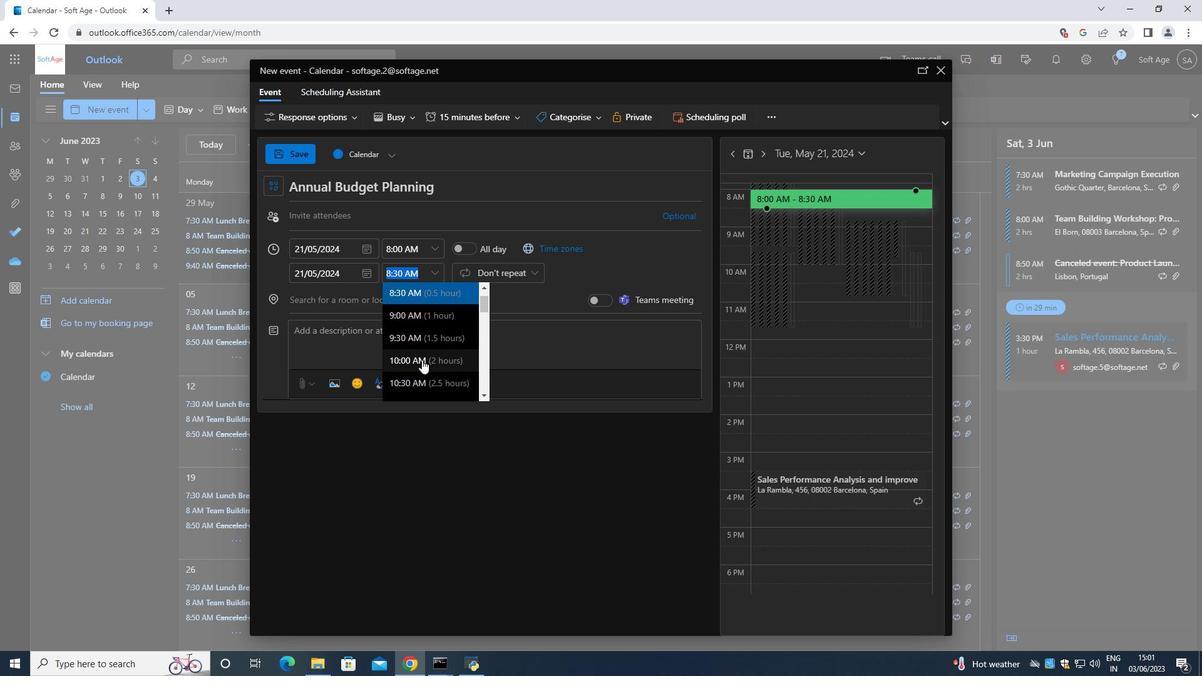 
Action: Mouse pressed left at (420, 360)
Screenshot: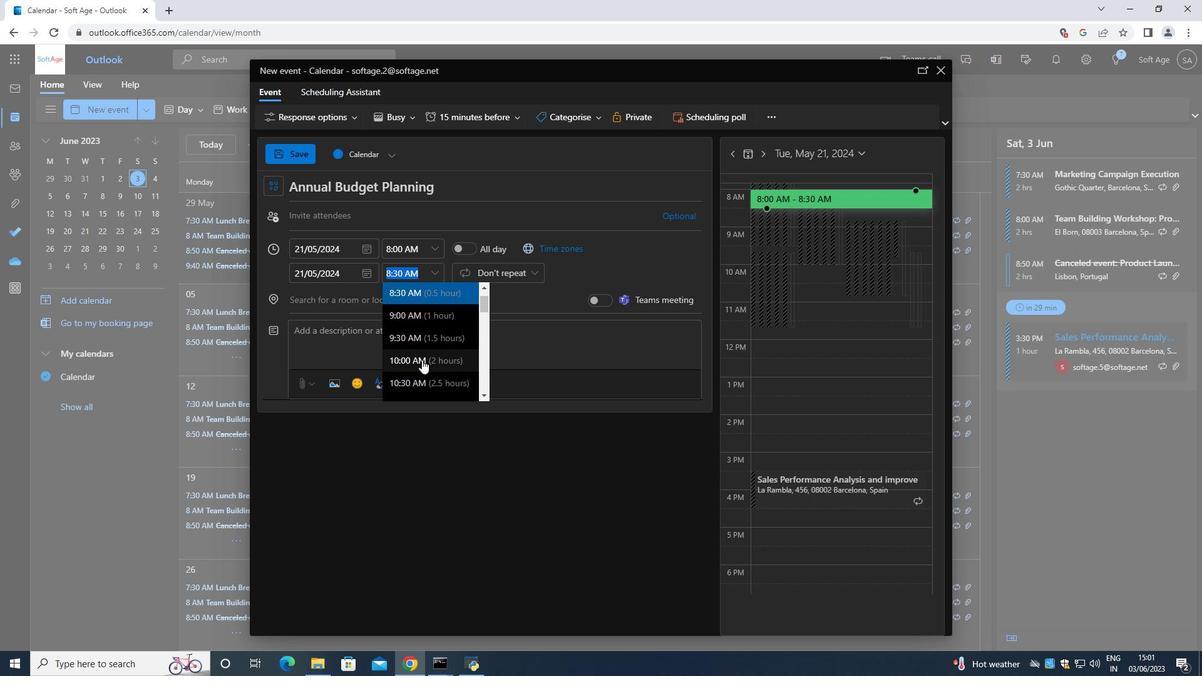 
Action: Mouse moved to (386, 335)
Screenshot: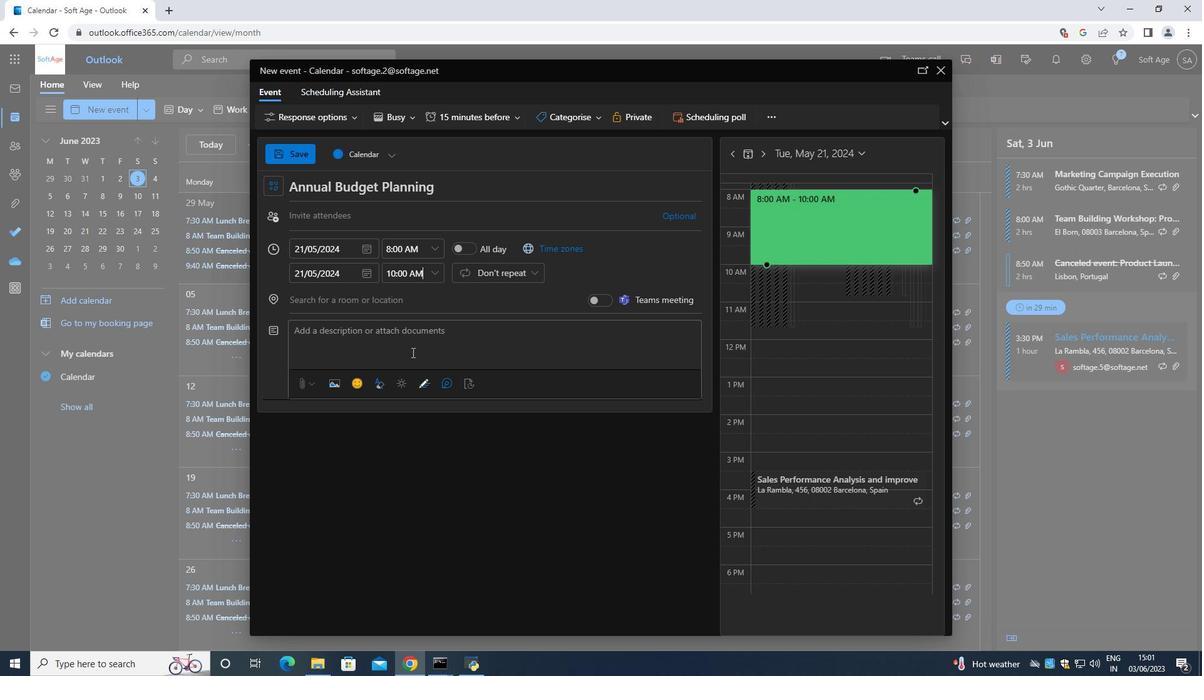 
Action: Mouse pressed left at (386, 335)
Screenshot: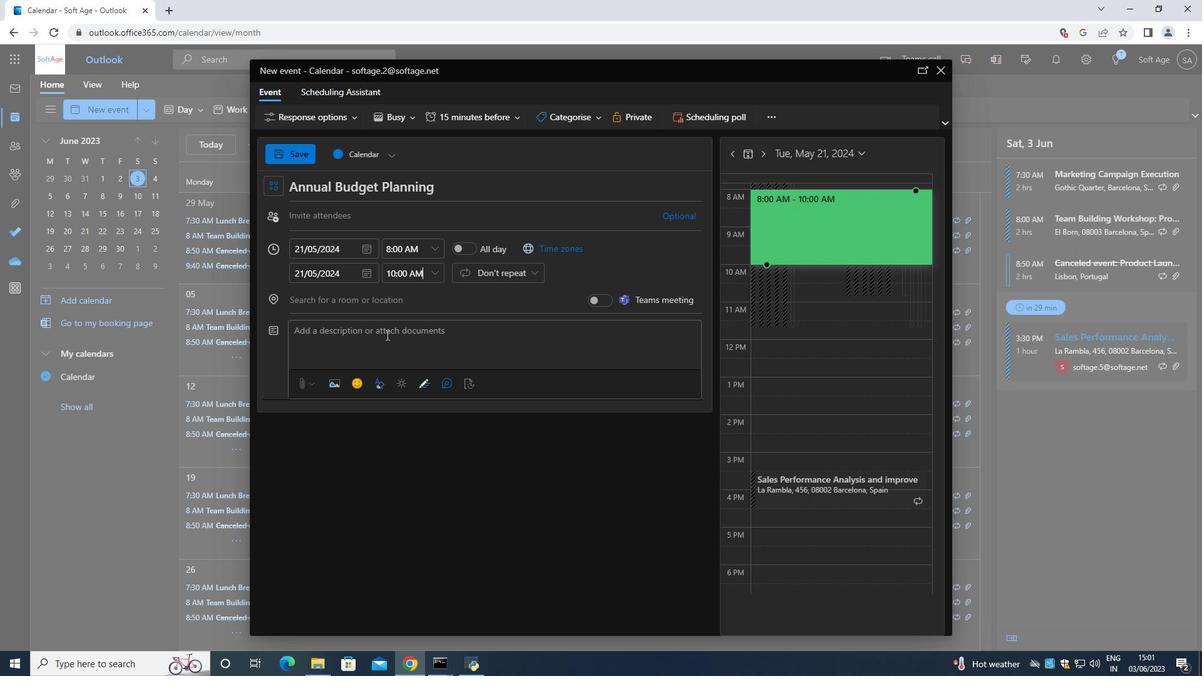 
Action: Key pressed <Key.shift>The<Key.space>quality<Key.space>assurance<Key.space>team<Key.space>will<Key.space>provide<Key.space>recommendations<Key.space>for<Key.space>process<Key.space>improvr-<Key.backspace><Key.backspace>ement<Key.space>bases<Key.backspace>d<Key.space>on<Key.space>their<Key.space>finding.<Key.shift><Key.shift><Key.shift><Key.shift><Key.shift><Key.shift><Key.shift>These<Key.space>re<Key.backspace><Key.backspace><Key.backspace><Key.backspace><Key.backspace><Key.backspace><Key.backspace><Key.backspace><Key.space><Key.shift>These<Key.space>recommendations<Key.space>may<Key.space>include<Key.space>suggestions<Key.space>for<Key.space>enhancing<Key.space>project<Key.space>management<Key.space>o<Key.backspace>practices,<Key.space>refining<Key.space>development<Key.space>methodologies,<Key.space>or<Key.space>implementing<Key.space>quality<Key.space>com<Key.backspace>ntrol<Key.space>measures
Screenshot: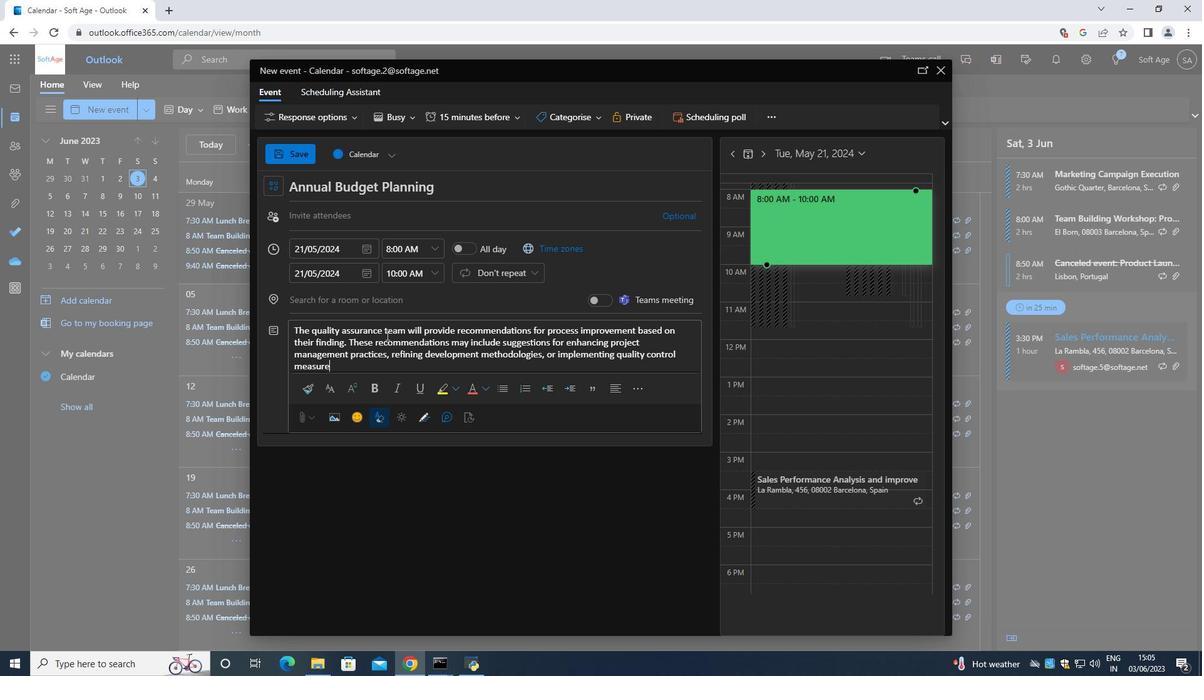 
Action: Mouse moved to (394, 300)
Screenshot: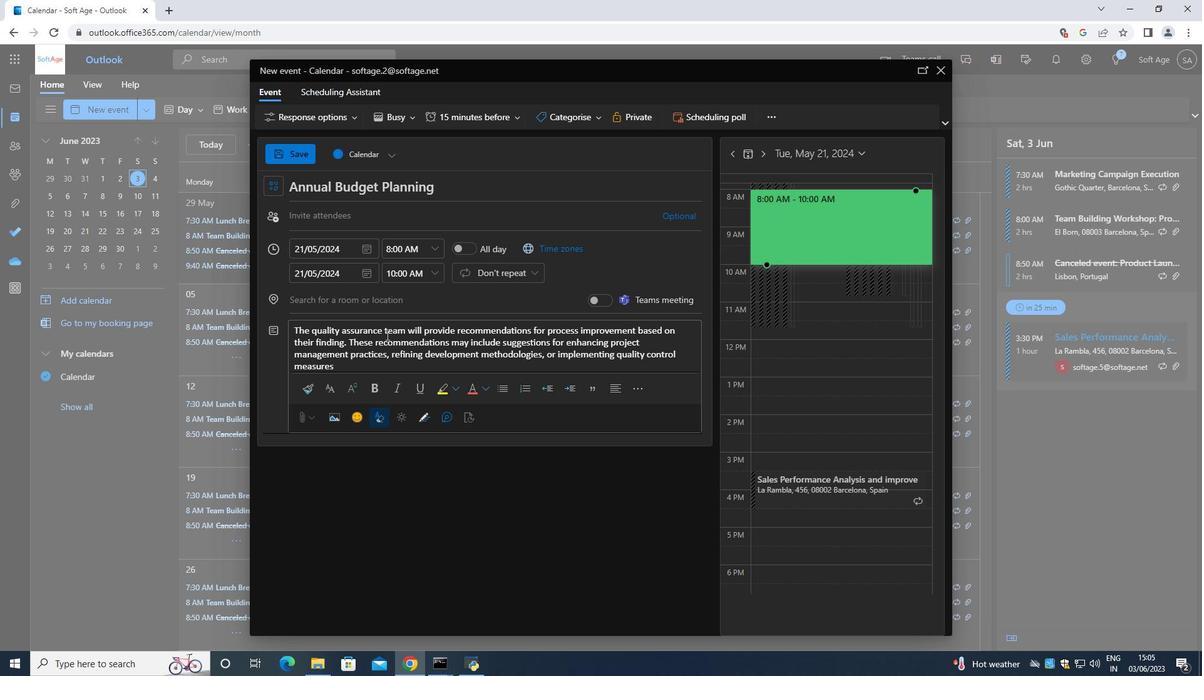 
Action: Key pressed .
Screenshot: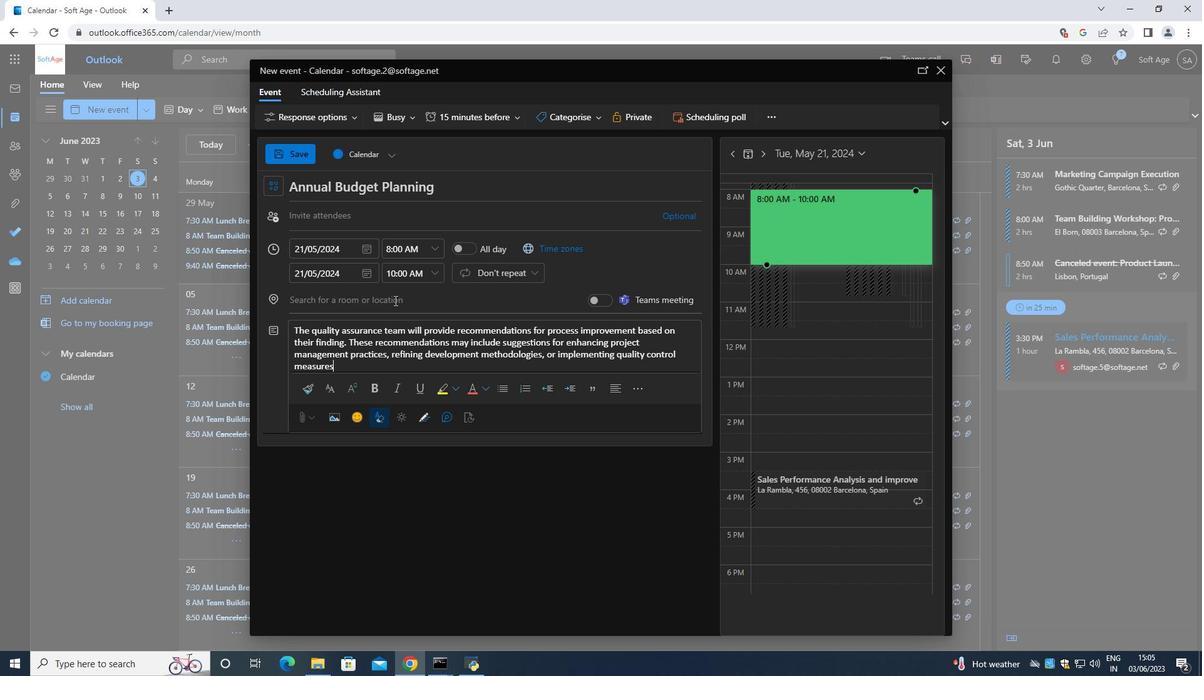 
Action: Mouse moved to (544, 124)
Screenshot: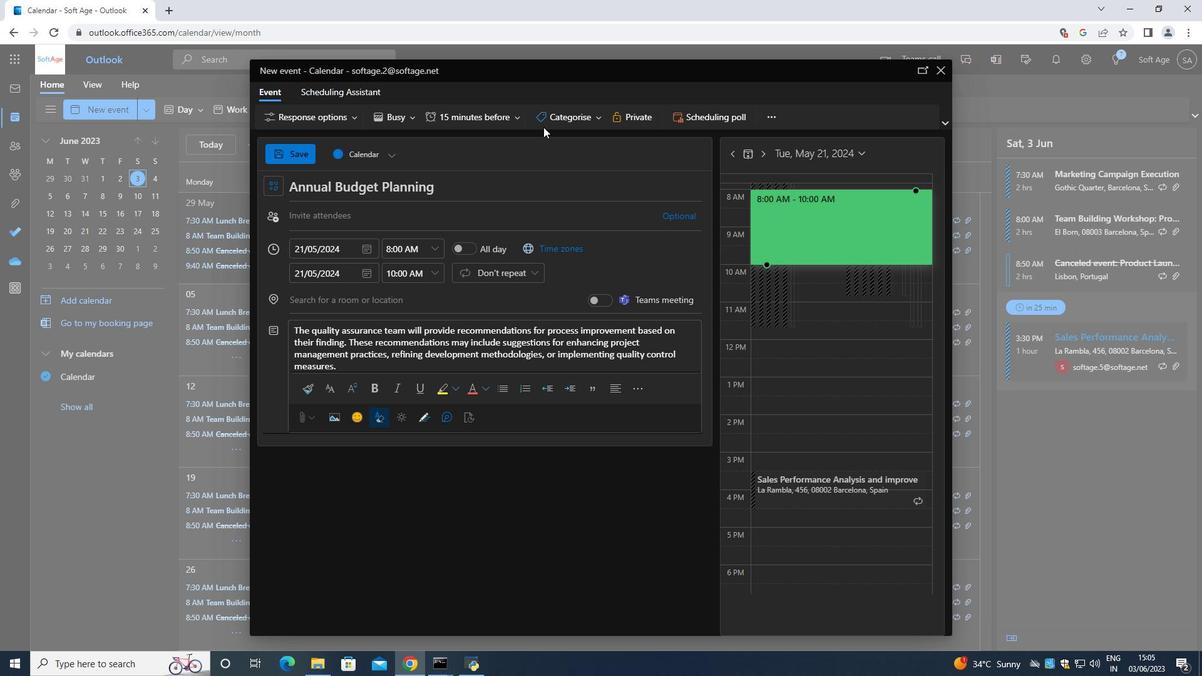 
Action: Mouse pressed left at (544, 124)
Screenshot: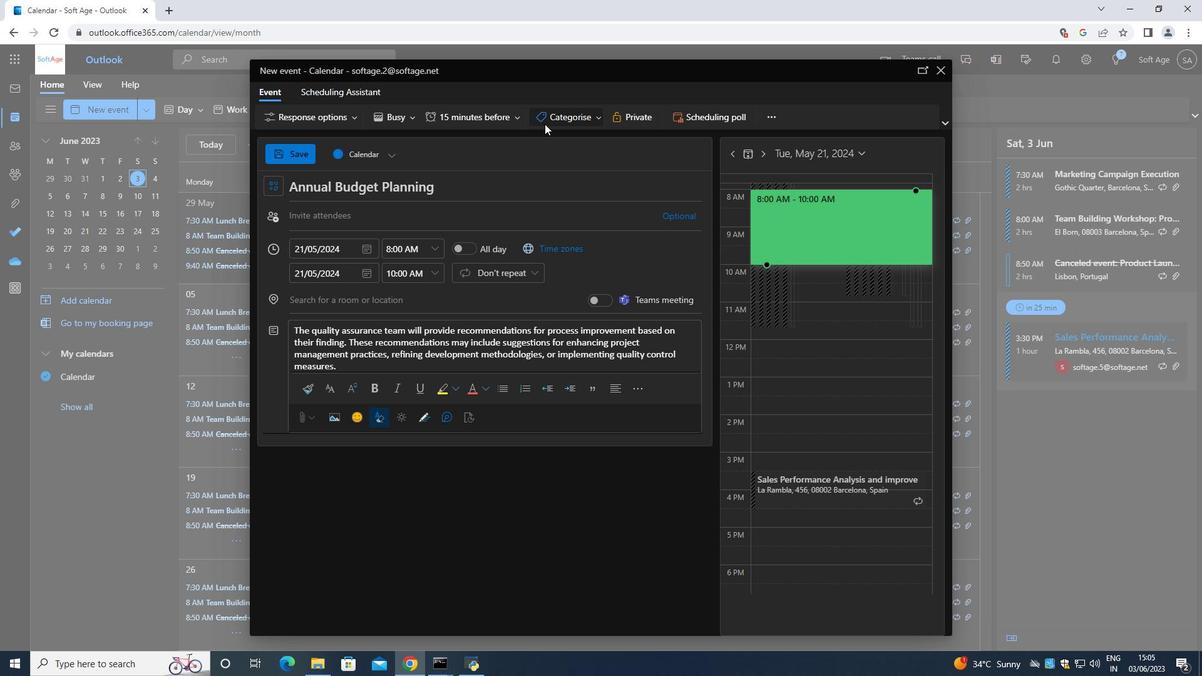 
Action: Mouse moved to (579, 240)
Screenshot: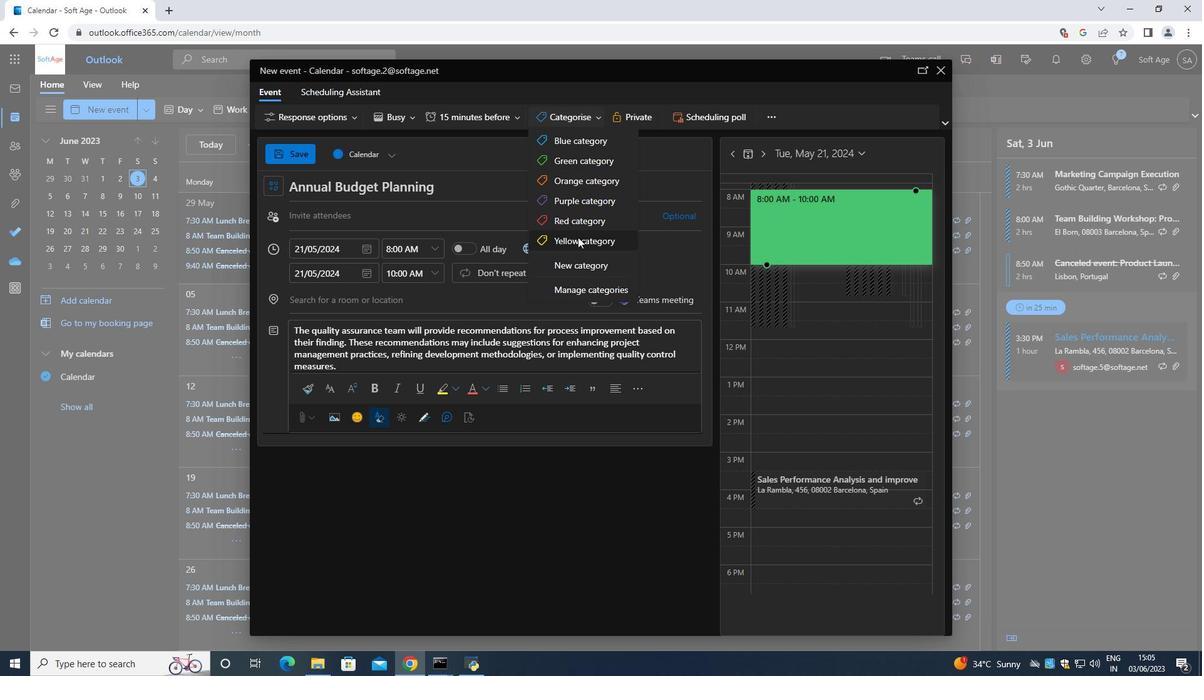 
Action: Mouse pressed left at (579, 240)
Screenshot: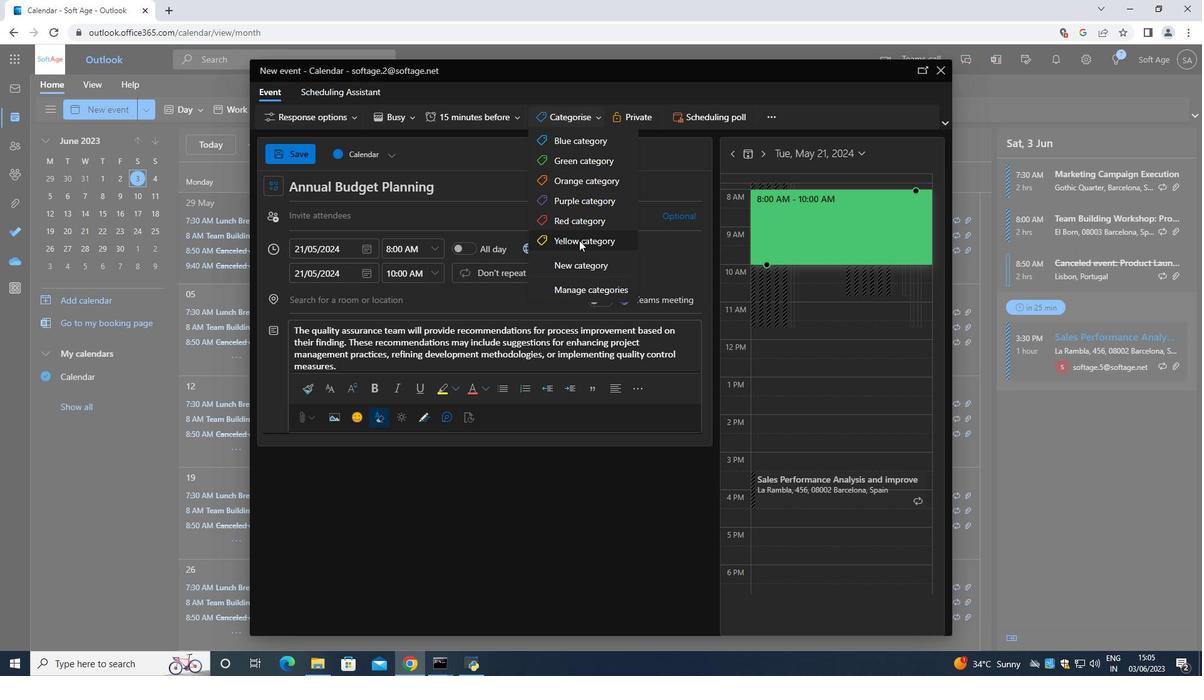 
Action: Mouse moved to (454, 304)
Screenshot: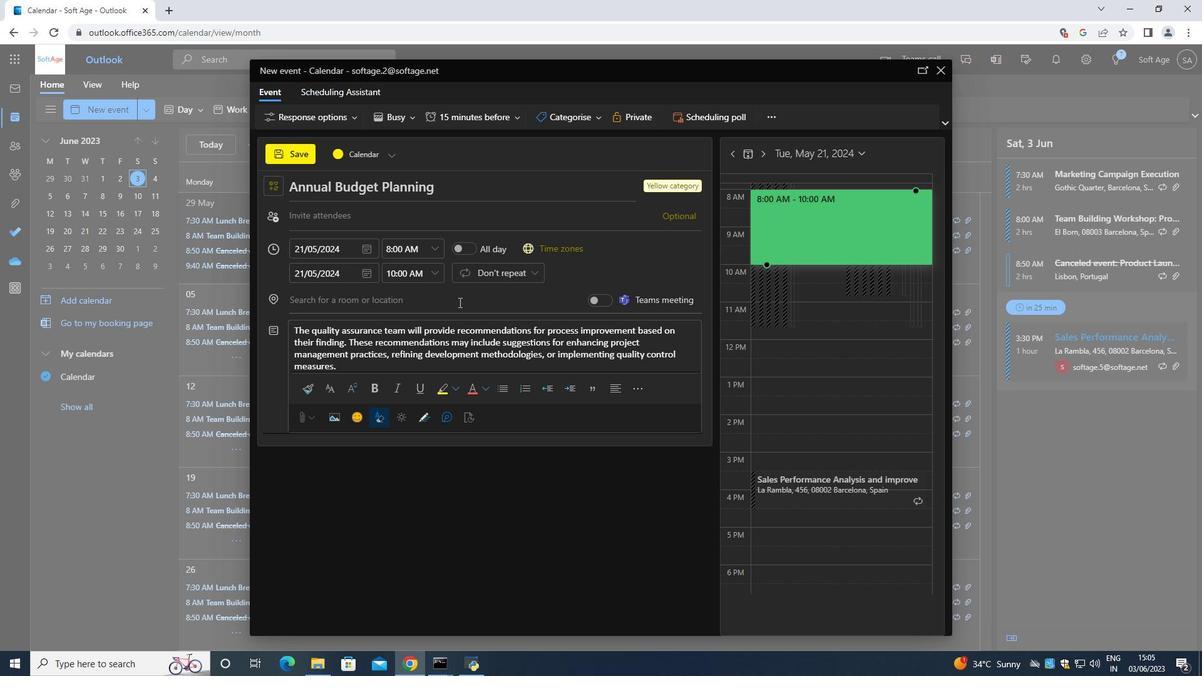 
Action: Mouse pressed left at (454, 304)
Screenshot: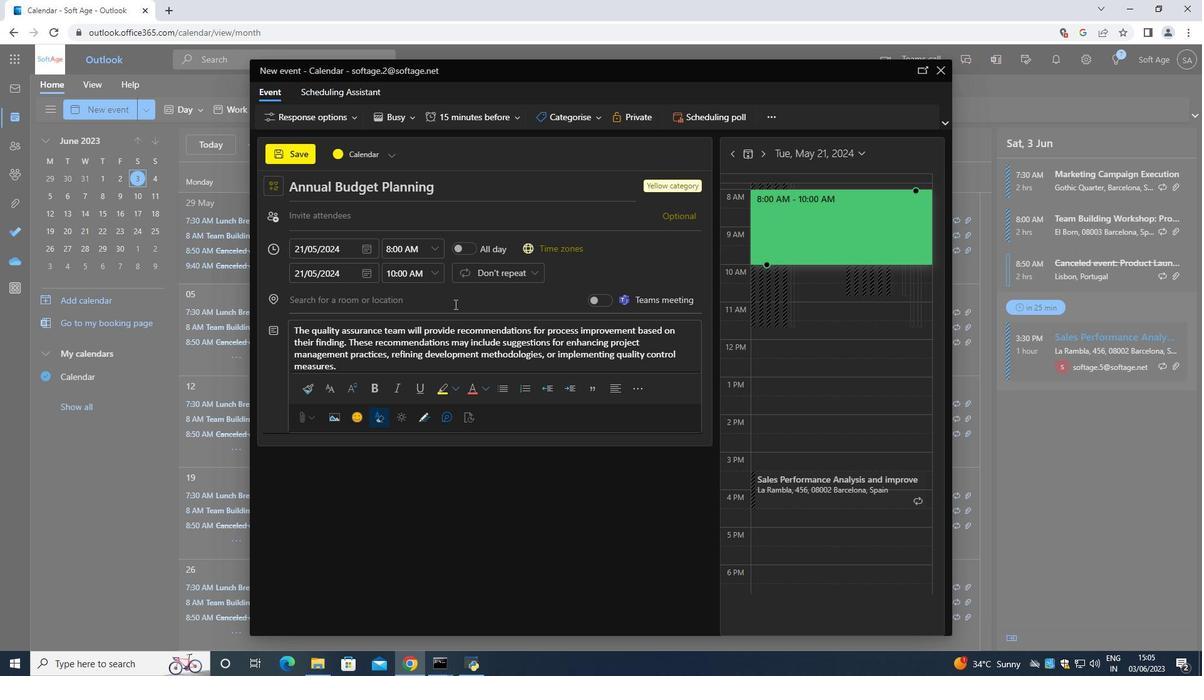 
Action: Key pressed 789<Key.space><Key.shift>Khan<Key.space><Key.shift>el<Key.space><Key.shift>K<Key.backspace><Key.backspace><Key.backspace><Key.backspace><Key.shift><Key.shift><Key.shift><Key.shift><Key.shift><Key.shift><Key.shift><Key.shift>El<Key.space><Key.shift><Key.shift><Key.shift>Khalili<Key.space><Key.shift><Key.shift>Bazaar,<Key.space><Key.shift>Cairo,<Key.space><Key.shift>Egypt
Screenshot: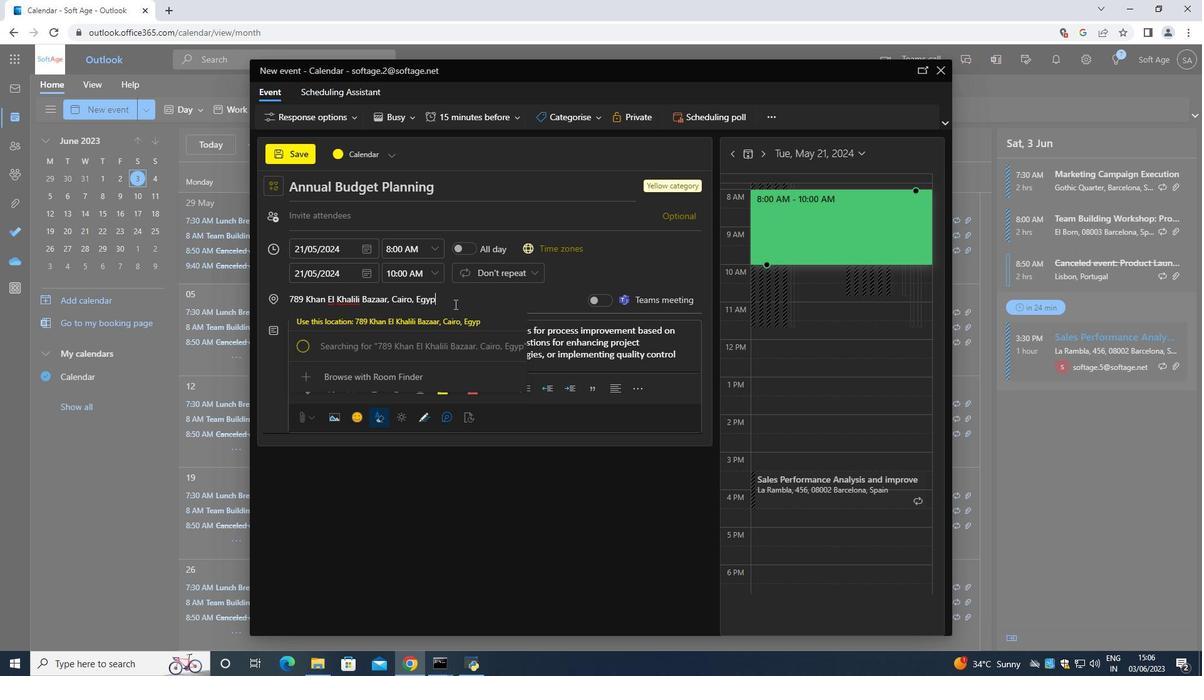 
Action: Mouse moved to (360, 214)
Screenshot: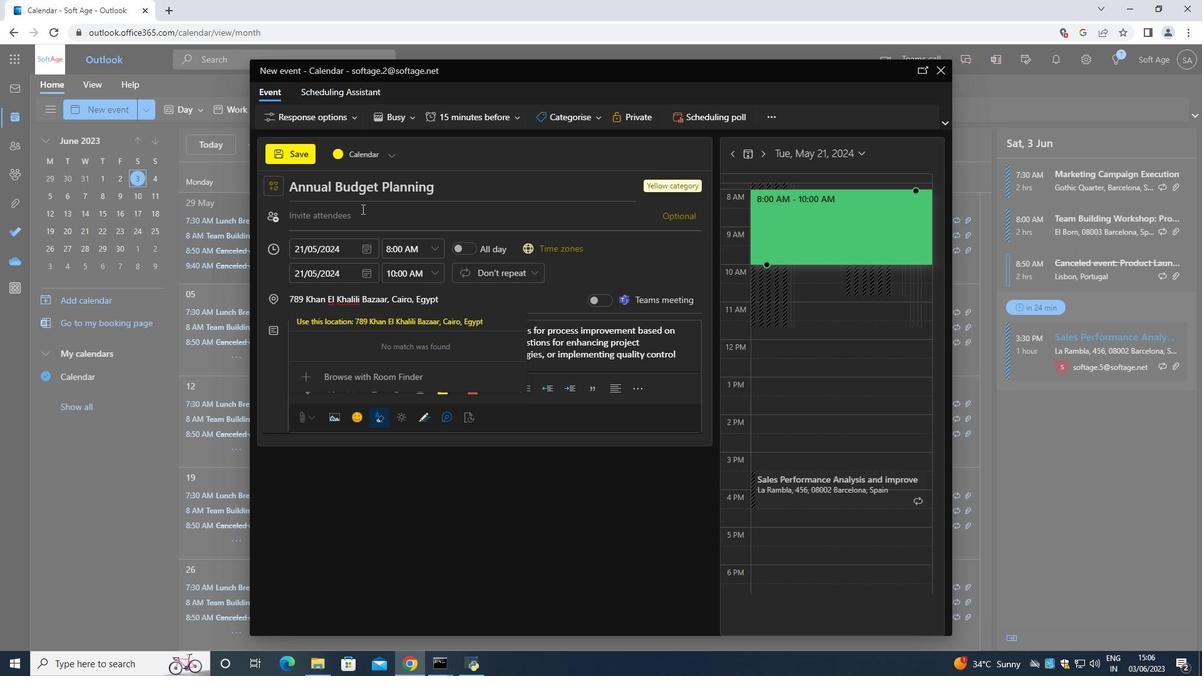 
Action: Mouse pressed left at (360, 214)
Screenshot: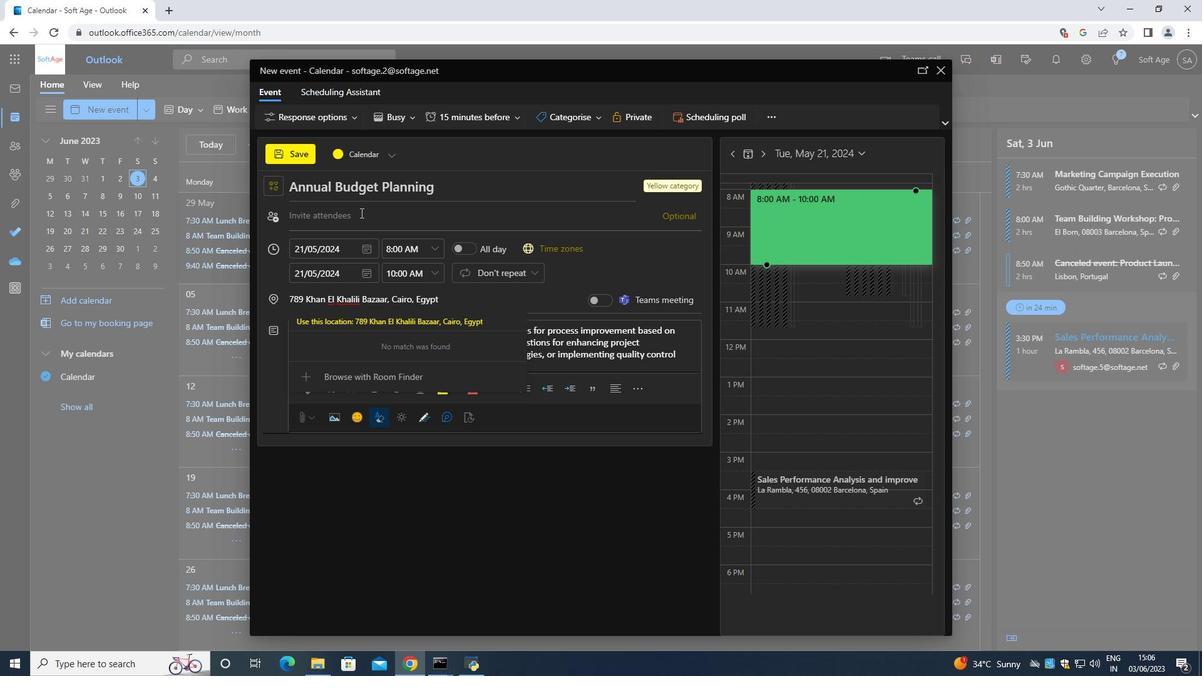 
Action: Mouse moved to (360, 214)
Screenshot: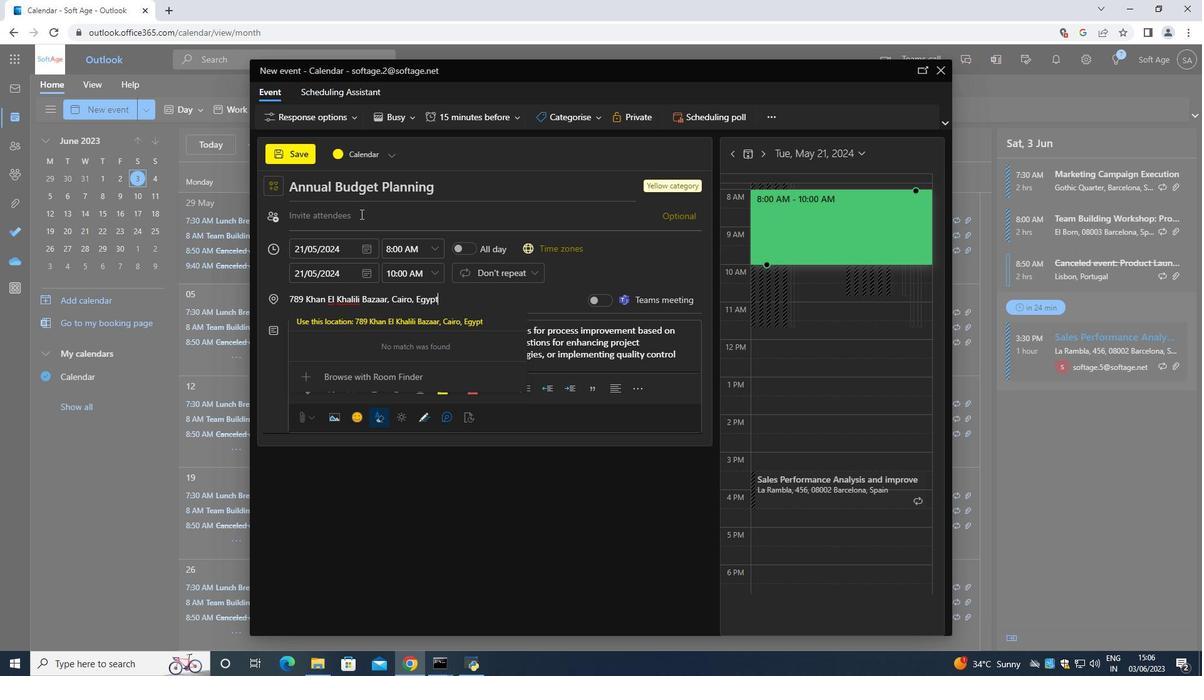 
Action: Key pressed <Key.shift>Softage.1<Key.shift><Key.caps_lock><Key.shift><Key.shift><Key.shift>@<Key.caps_lock>softage
Screenshot: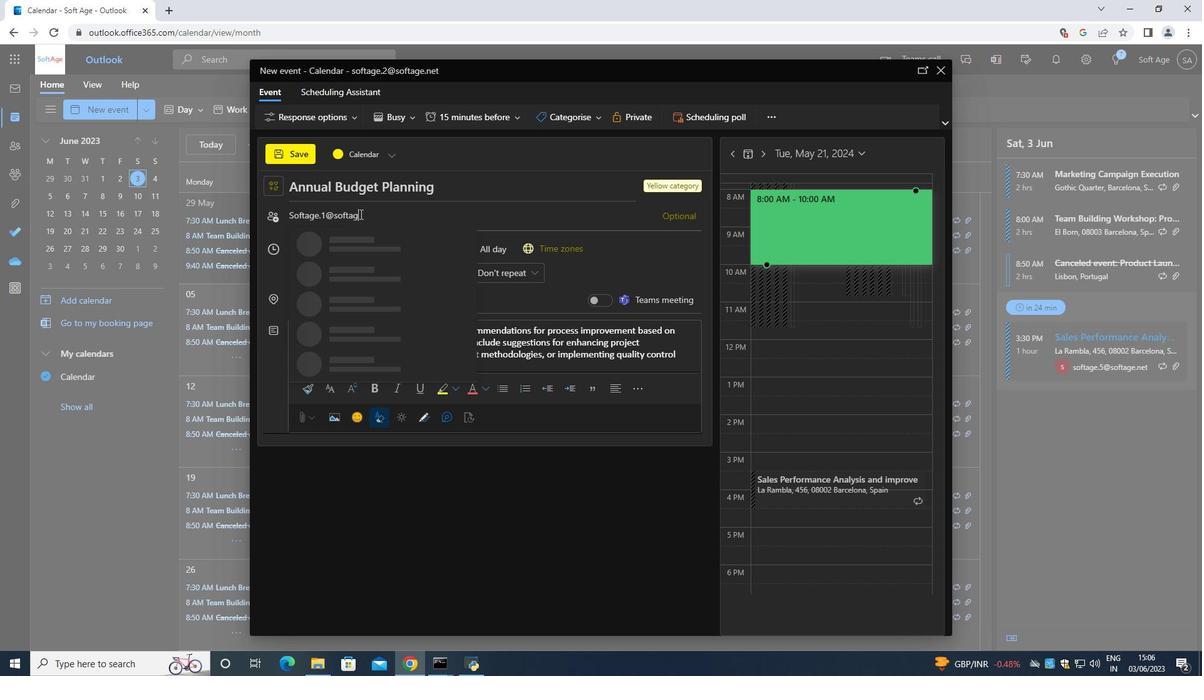 
Action: Mouse moved to (375, 249)
Screenshot: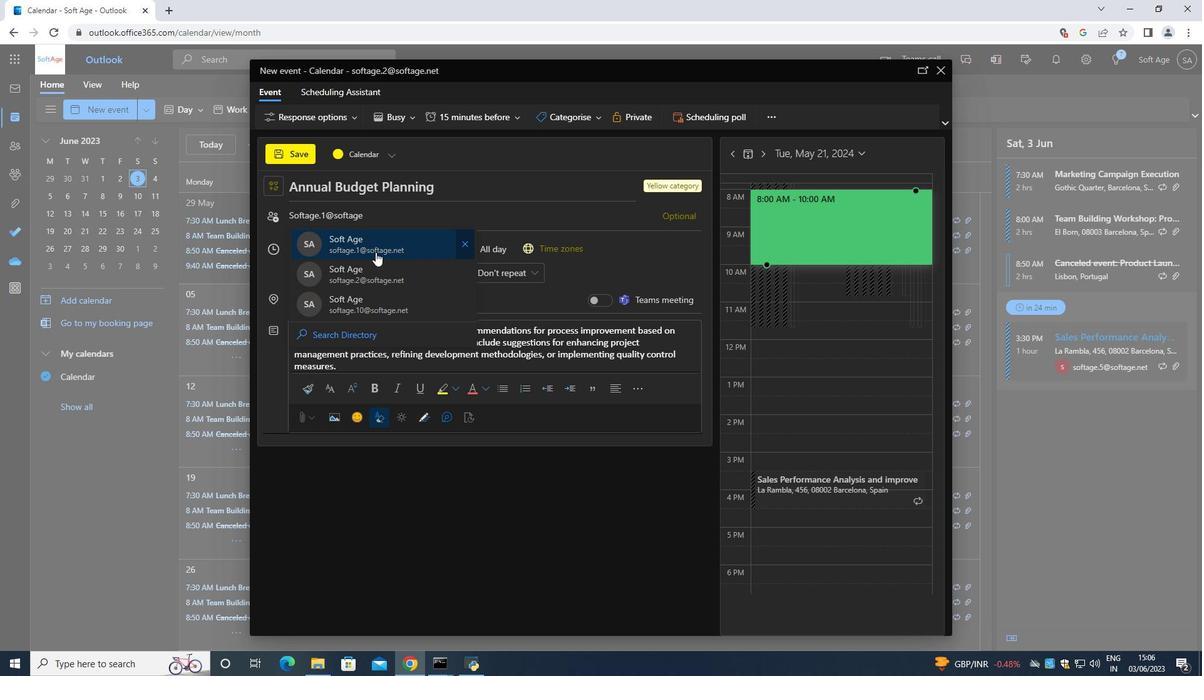 
Action: Mouse pressed left at (375, 249)
Screenshot: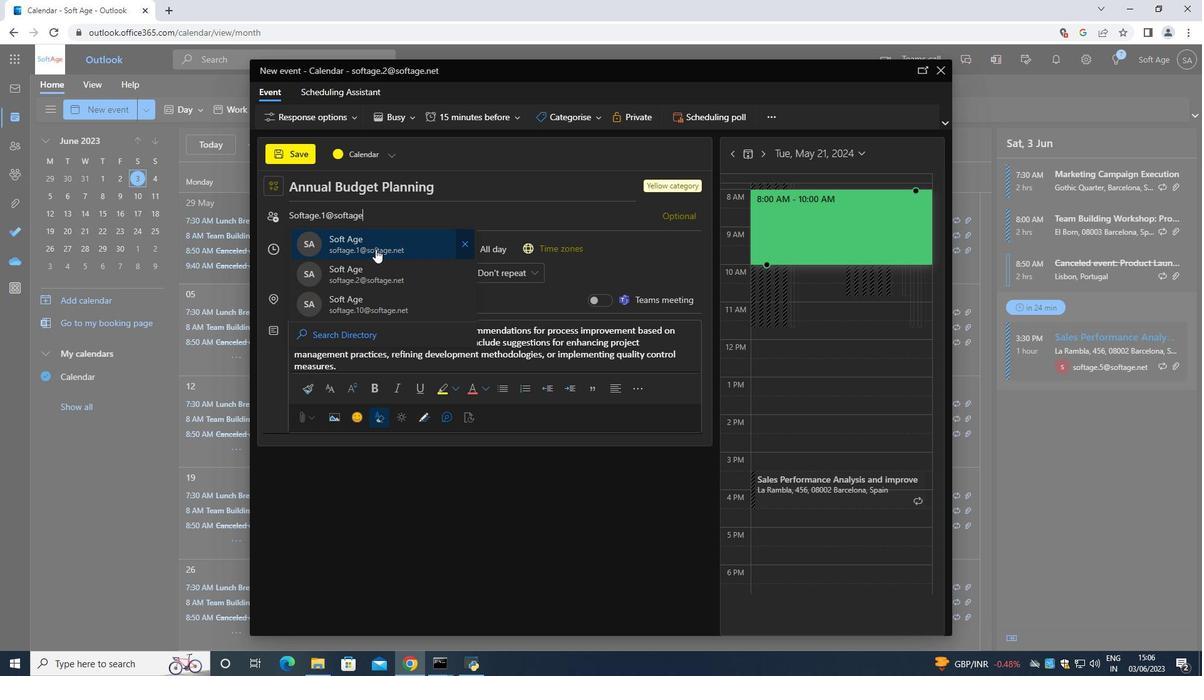 
Action: Mouse moved to (373, 221)
Screenshot: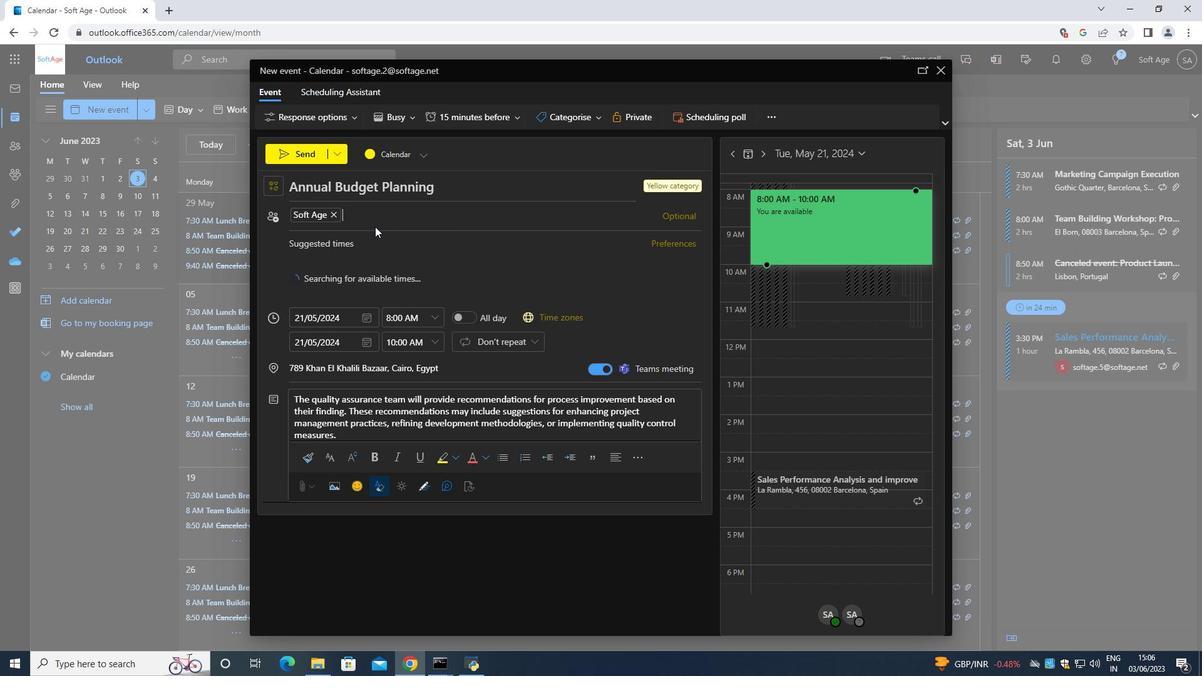 
Action: Key pressed <Key.shift><Key.shift><Key.shift>Softage.3<Key.shift>@softage.net
Screenshot: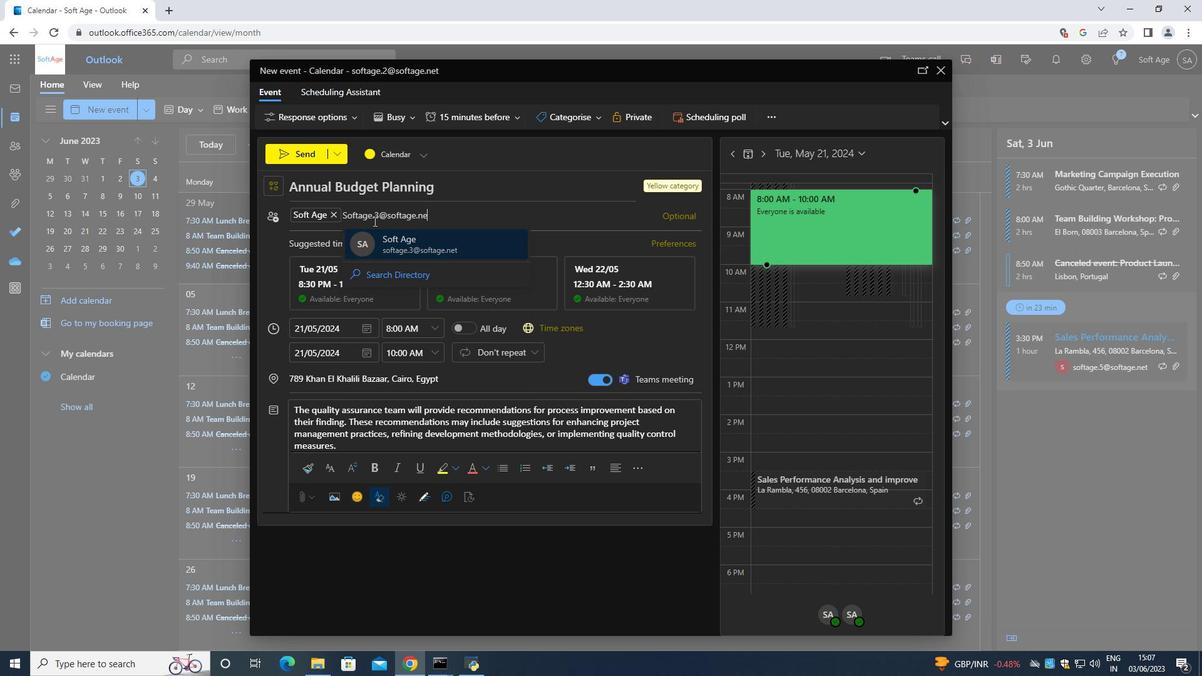 
Action: Mouse moved to (409, 241)
Screenshot: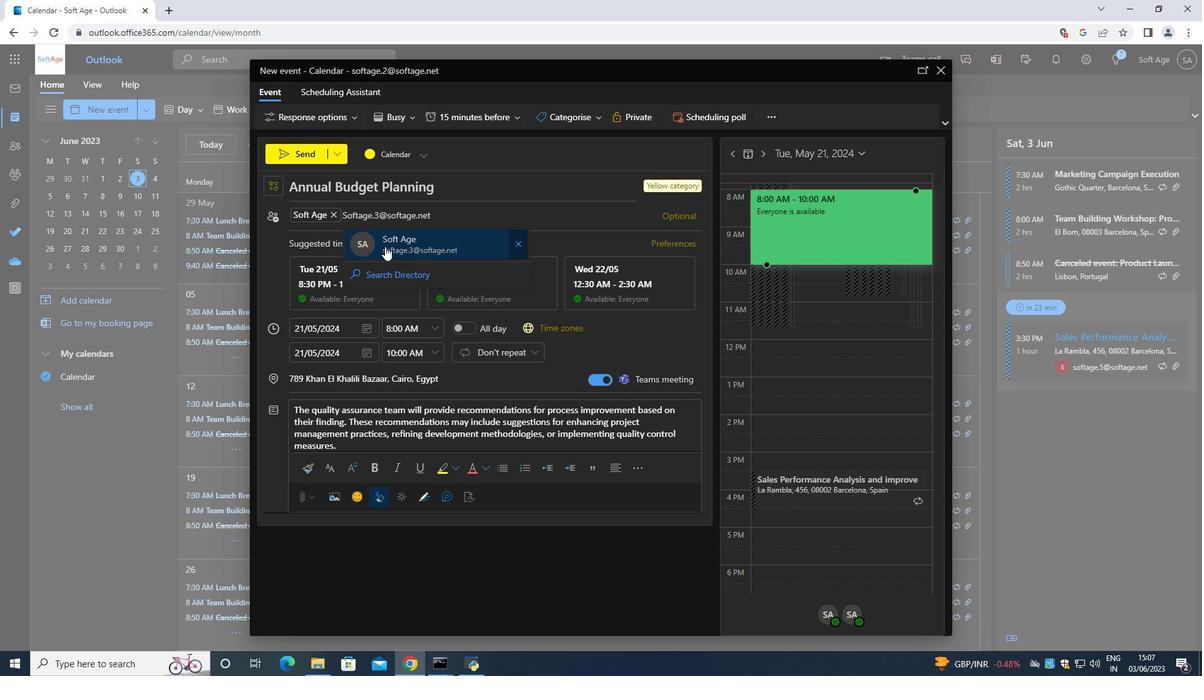 
Action: Mouse pressed left at (409, 241)
Screenshot: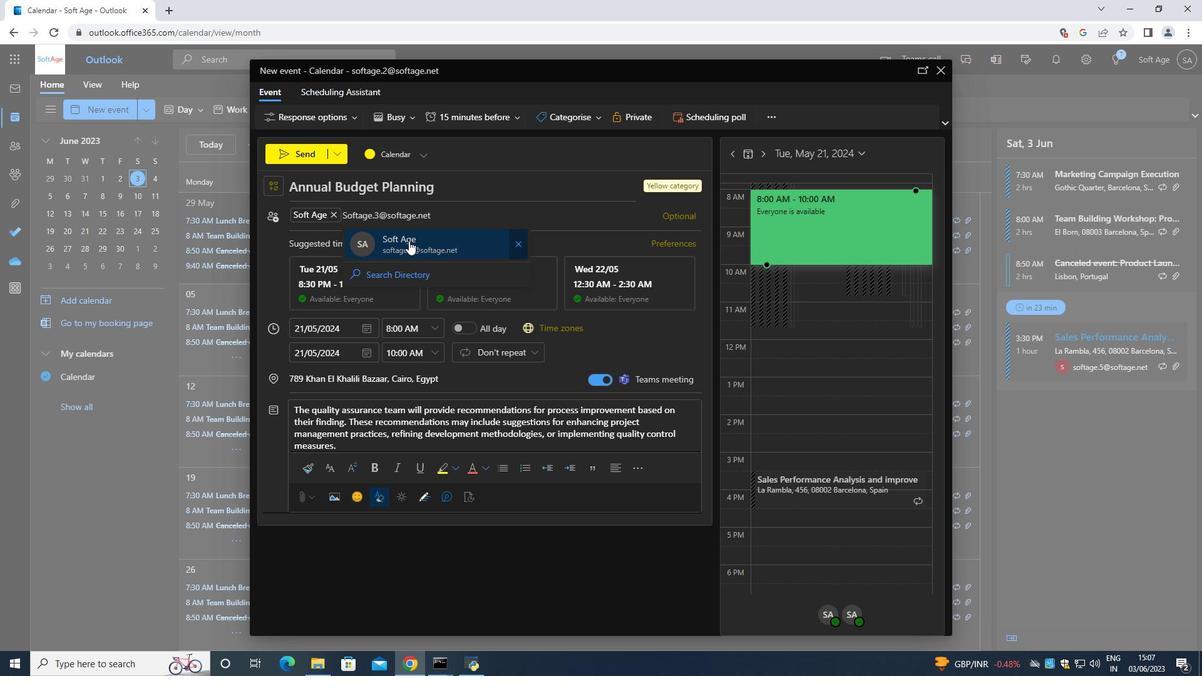 
Action: Mouse moved to (492, 114)
Screenshot: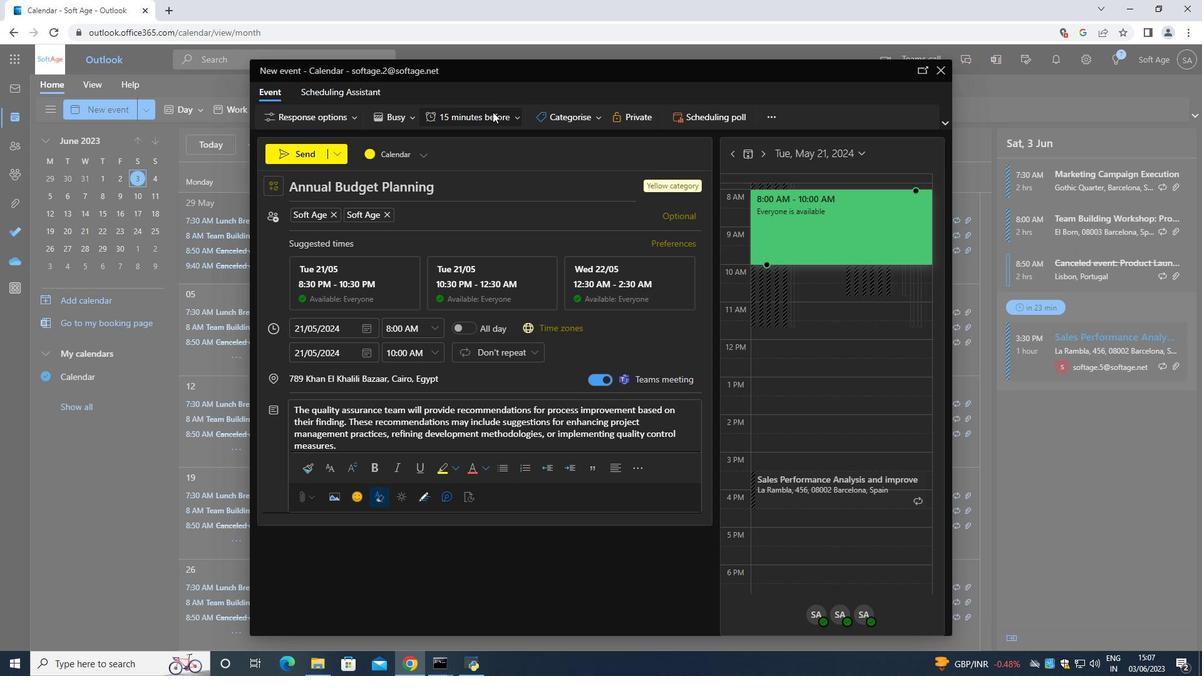 
Action: Mouse pressed left at (492, 114)
Screenshot: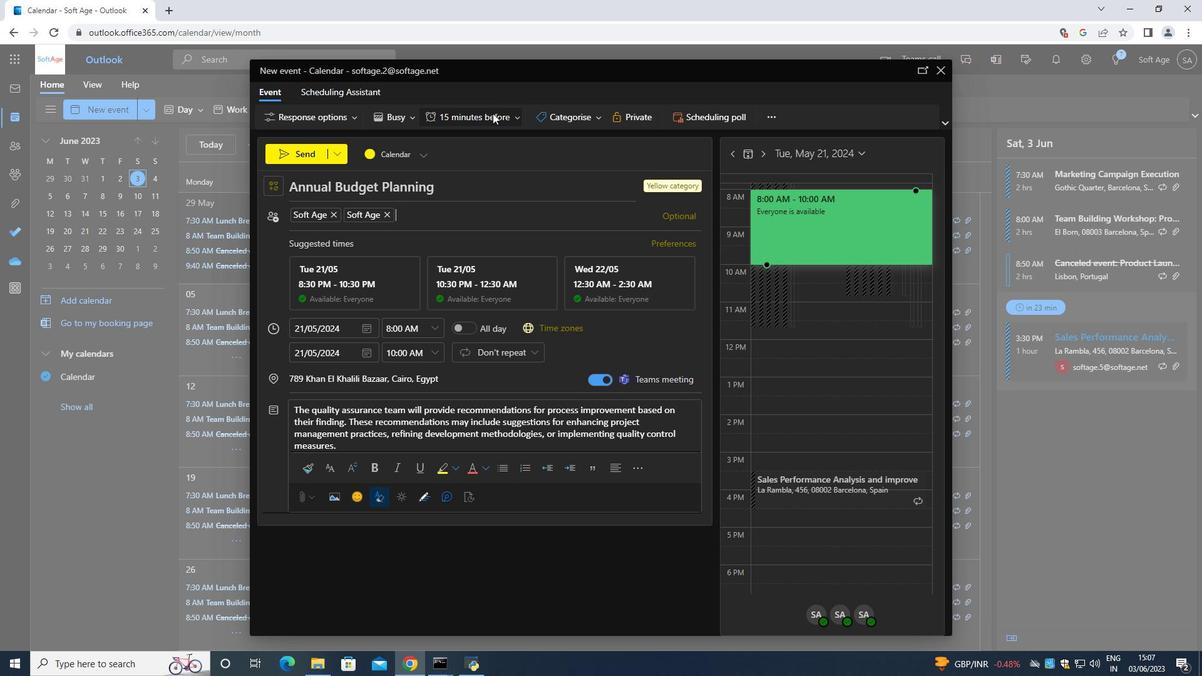
Action: Mouse moved to (471, 251)
Screenshot: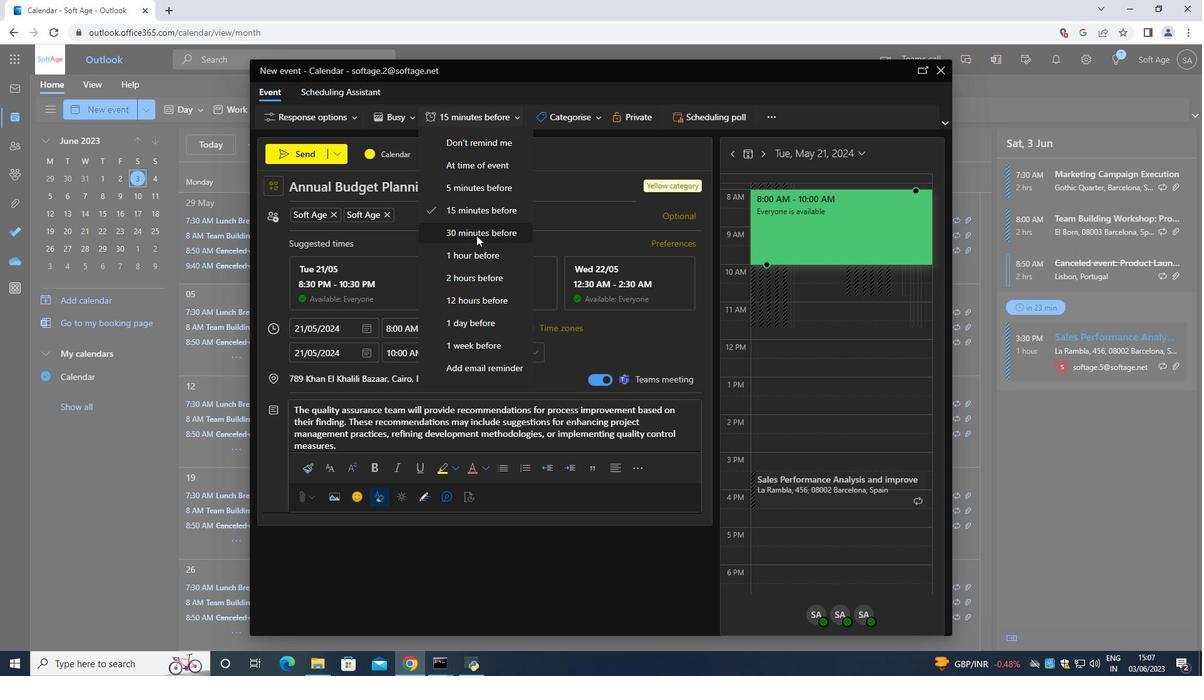 
Action: Mouse pressed left at (471, 251)
Screenshot: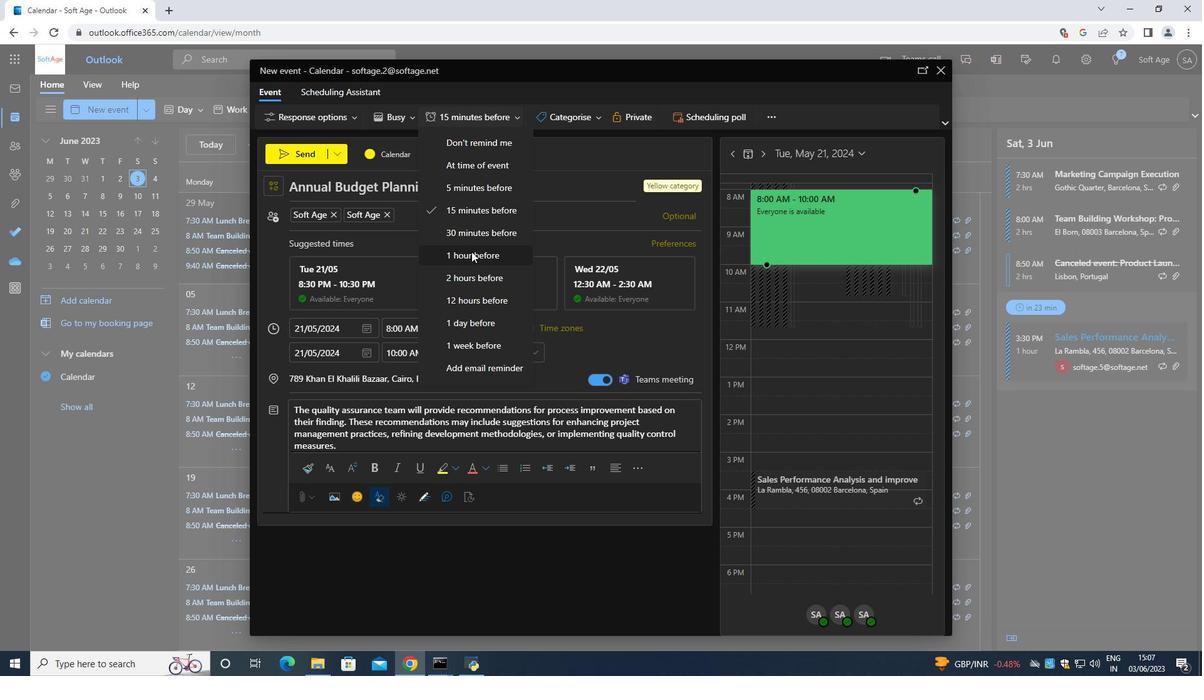 
Action: Mouse moved to (290, 151)
Screenshot: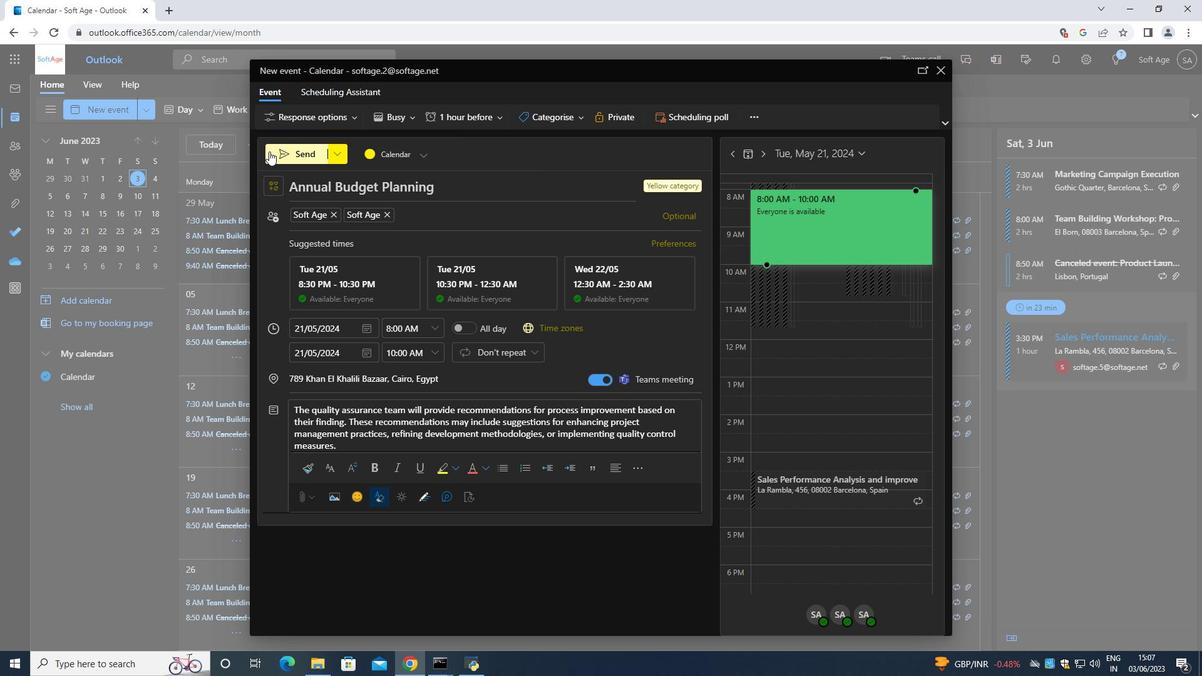 
Action: Mouse pressed left at (290, 151)
Screenshot: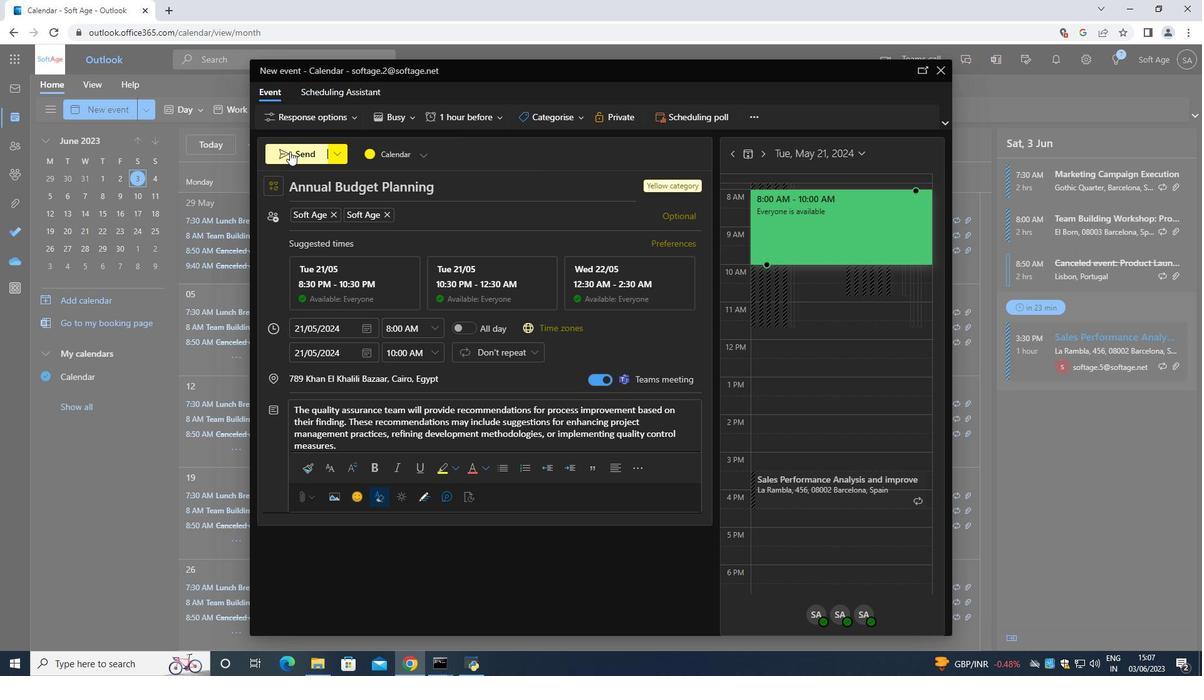 
Action: Mouse moved to (288, 149)
Screenshot: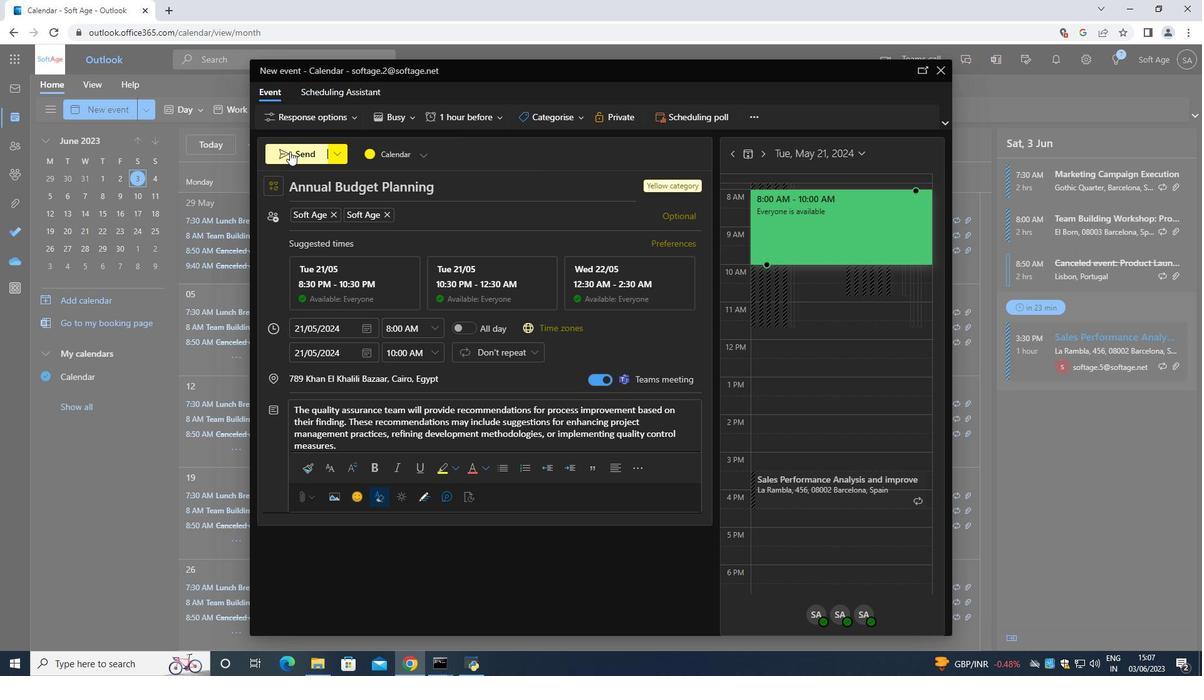
